 Task: Look for space in Ieper, Belgium from 6th June, 2023 to 8th June, 2023 for 2 adults in price range Rs.7000 to Rs.12000. Place can be private room with 1  bedroom having 2 beds and 1 bathroom. Property type can be flat. Amenities needed are: heating, . Booking option can be shelf check-in. Required host language is English.
Action: Mouse moved to (443, 106)
Screenshot: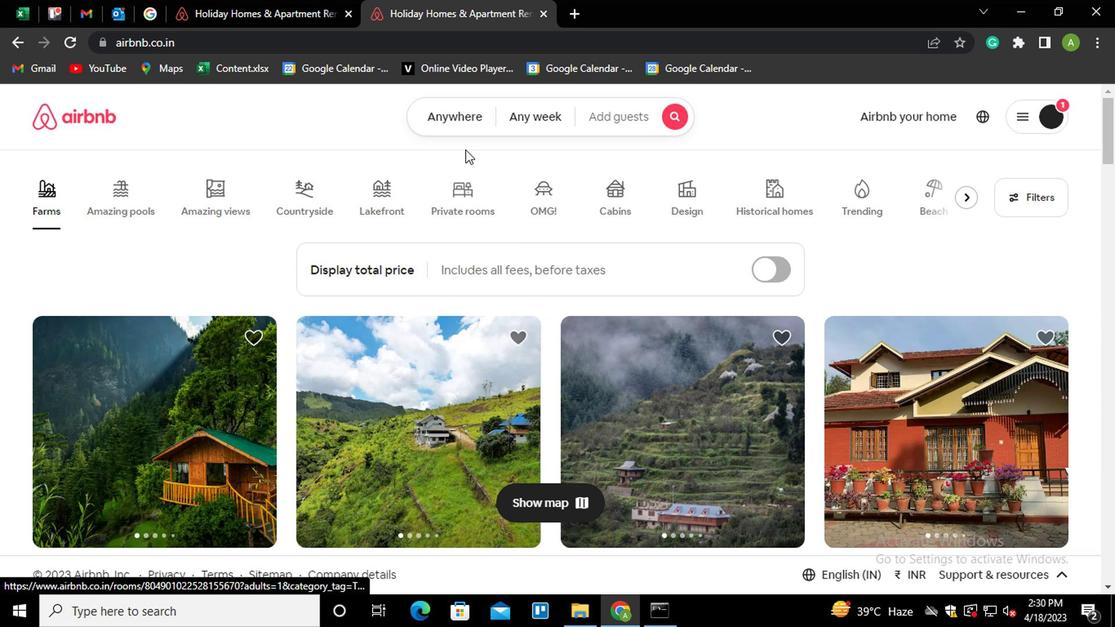 
Action: Mouse pressed left at (443, 106)
Screenshot: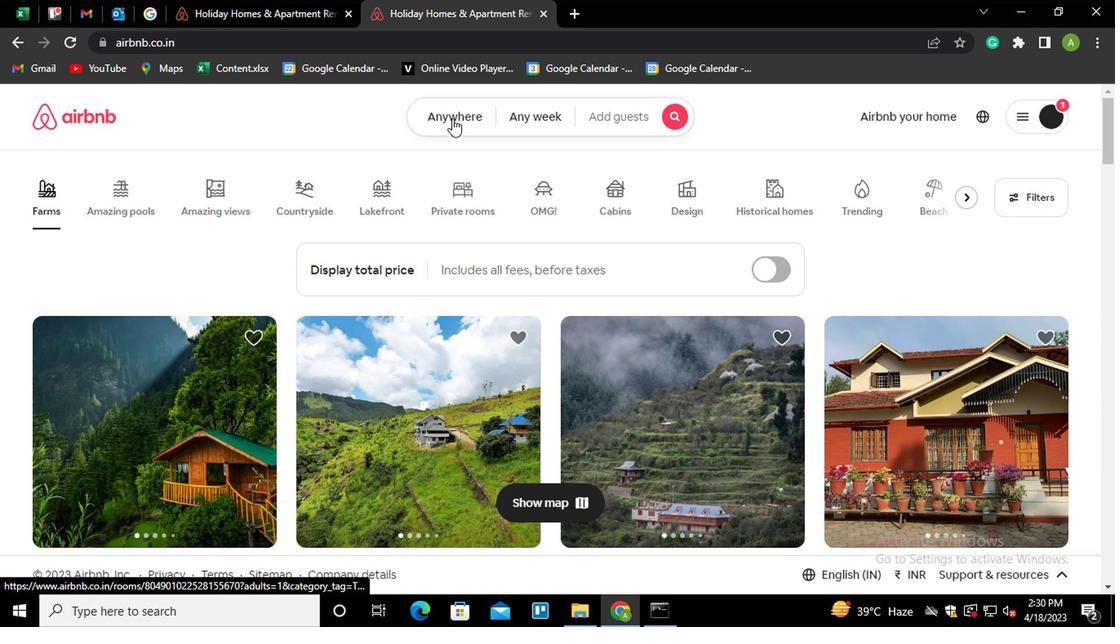 
Action: Mouse moved to (331, 190)
Screenshot: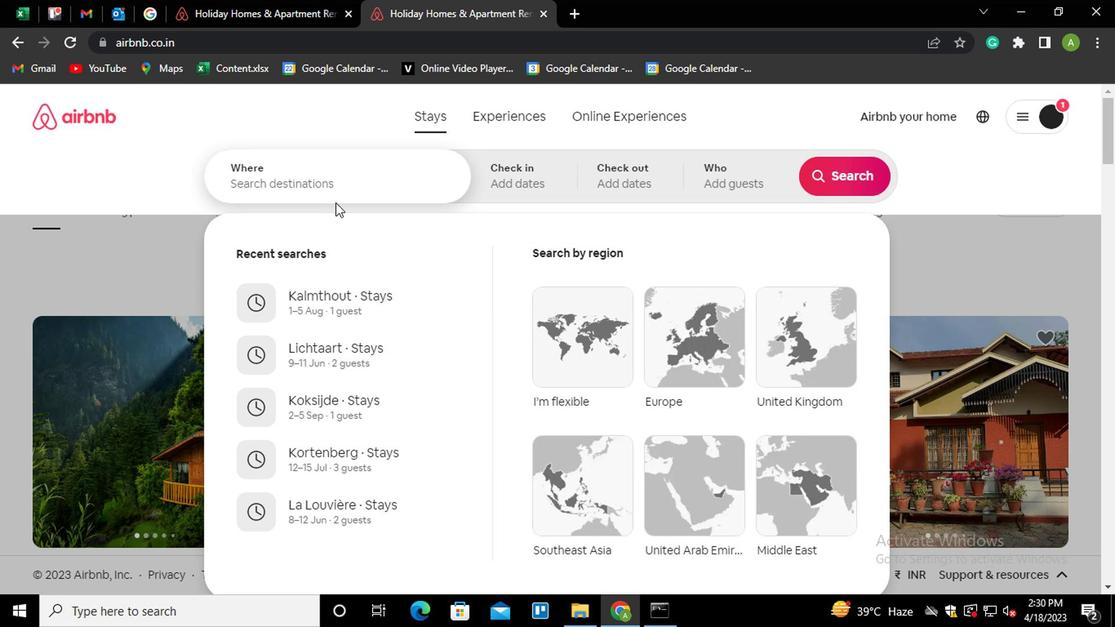 
Action: Mouse pressed left at (331, 190)
Screenshot: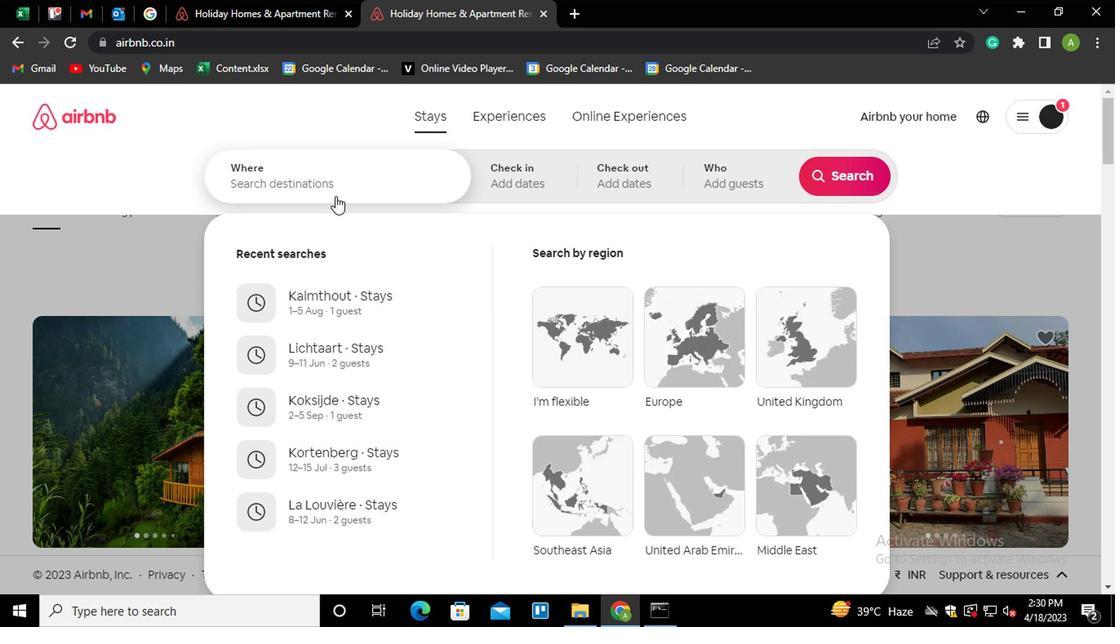 
Action: Key pressed <Key.shift_r>Leper,<Key.space><Key.shift_r><Key.shift_r><Key.shift_r><Key.shift_r>Be<Key.down><Key.enter>
Screenshot: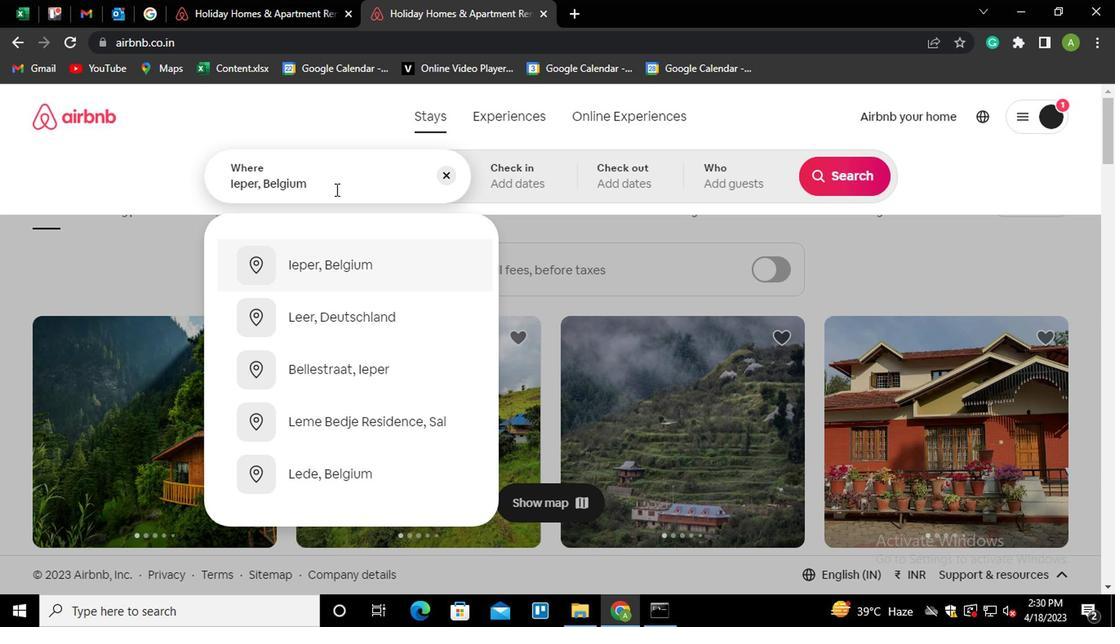 
Action: Mouse moved to (821, 313)
Screenshot: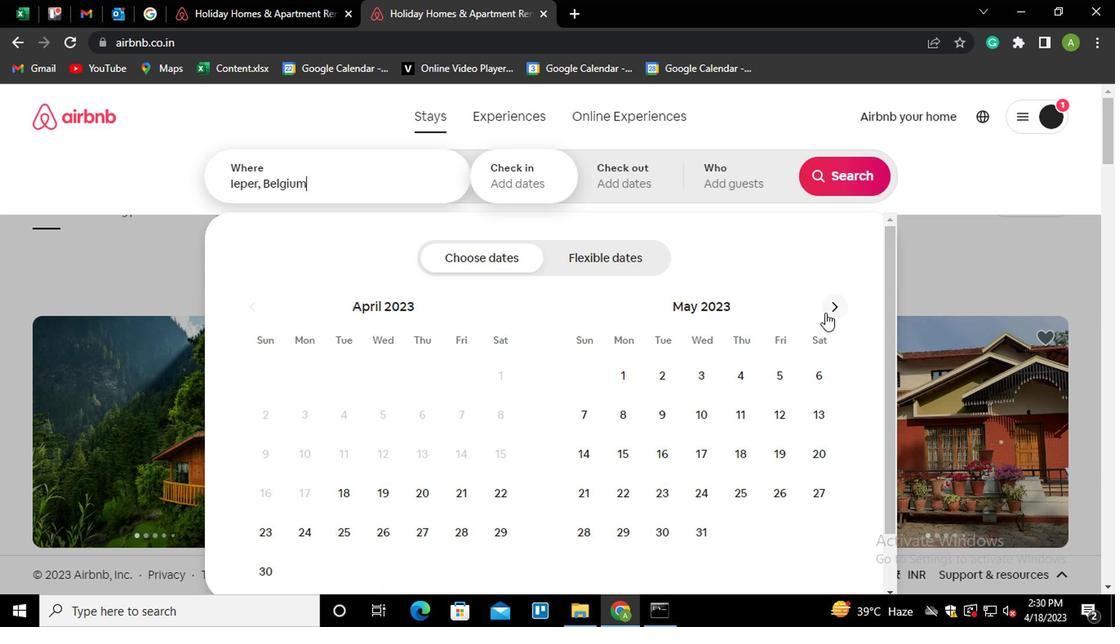 
Action: Mouse pressed left at (821, 313)
Screenshot: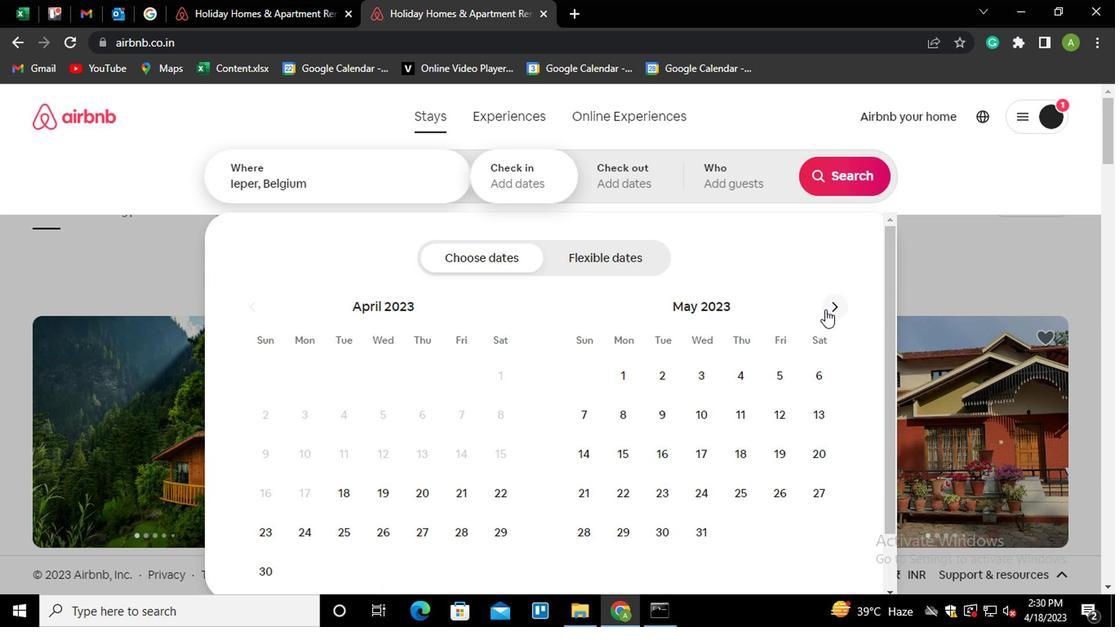 
Action: Mouse moved to (654, 421)
Screenshot: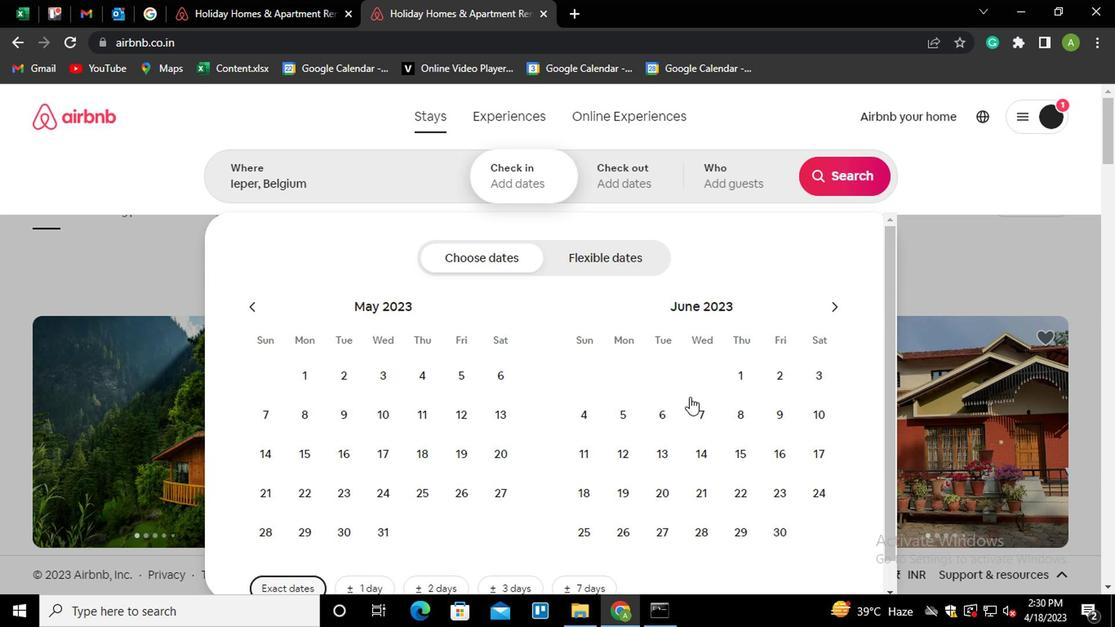 
Action: Mouse pressed left at (654, 421)
Screenshot: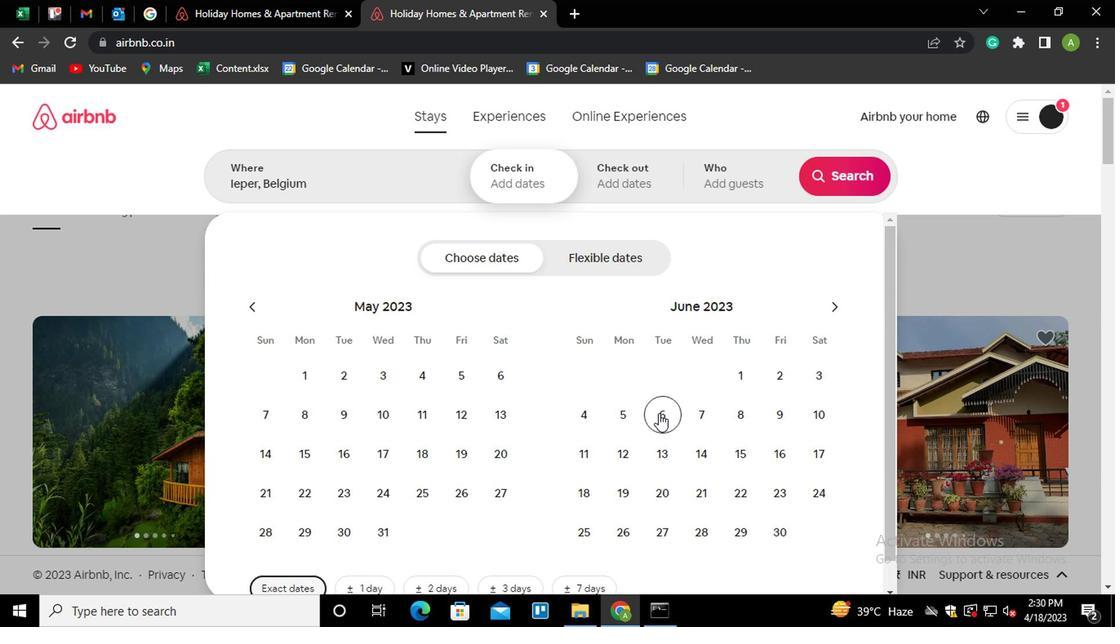 
Action: Mouse moved to (742, 425)
Screenshot: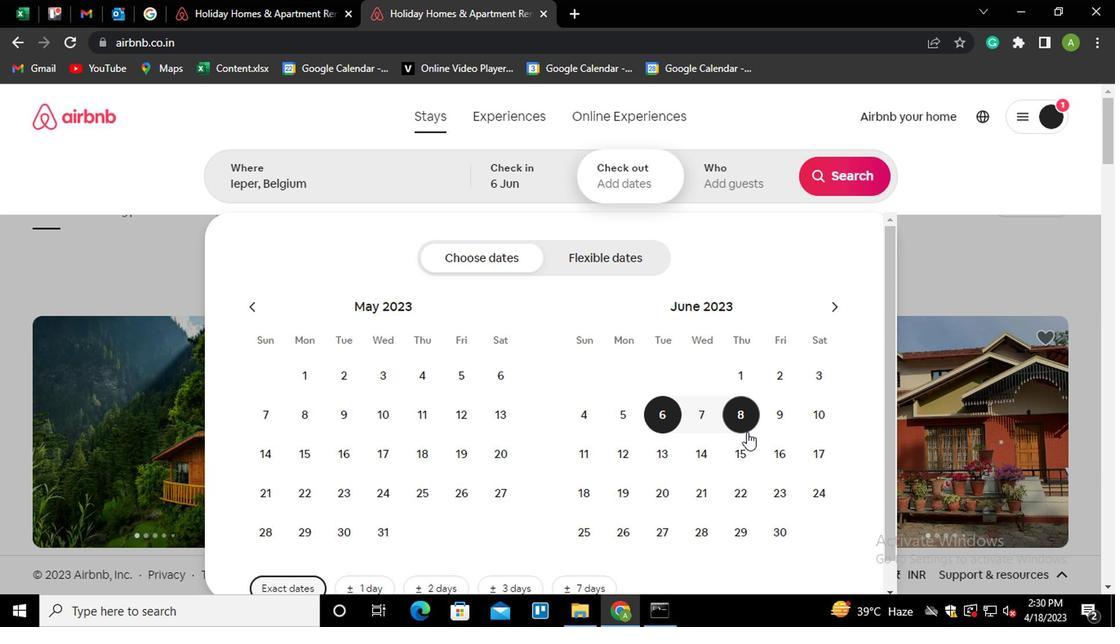 
Action: Mouse pressed left at (742, 425)
Screenshot: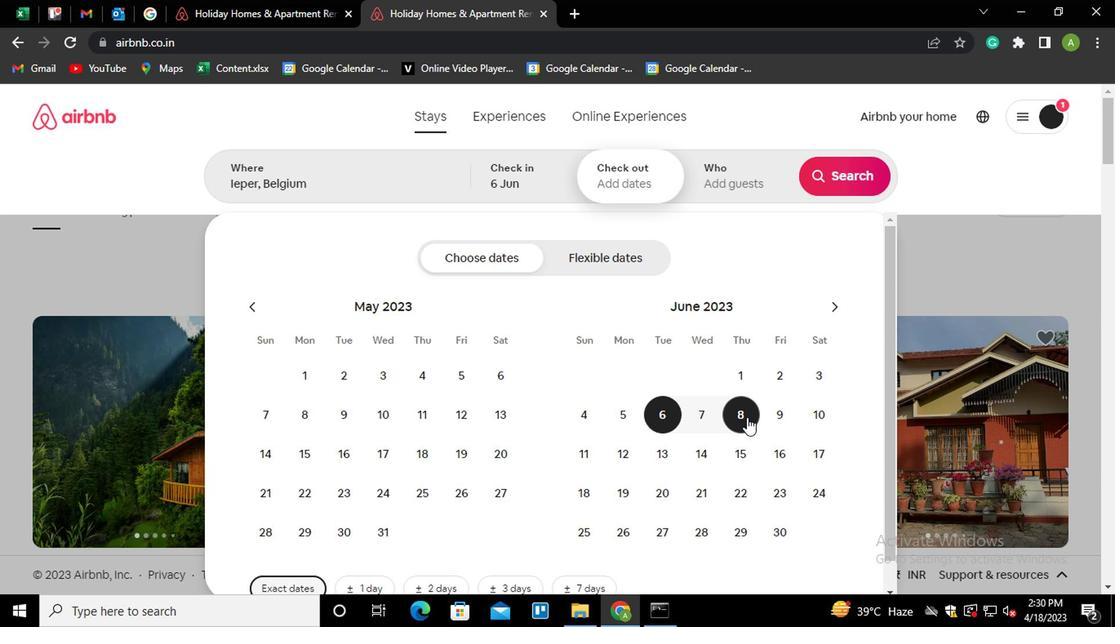 
Action: Mouse moved to (758, 167)
Screenshot: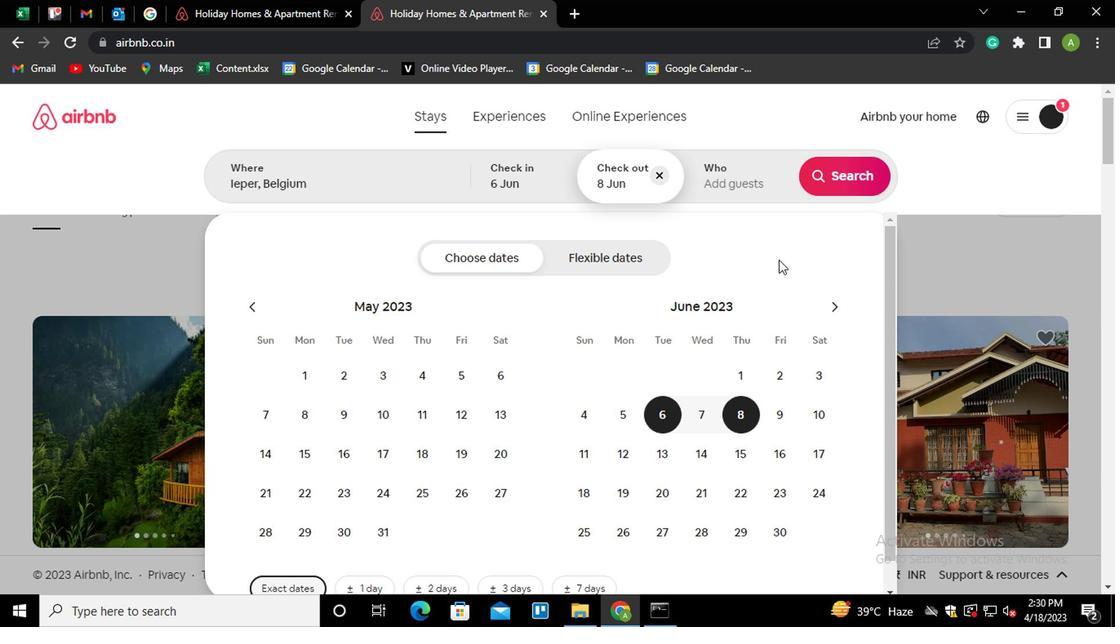 
Action: Mouse pressed left at (758, 167)
Screenshot: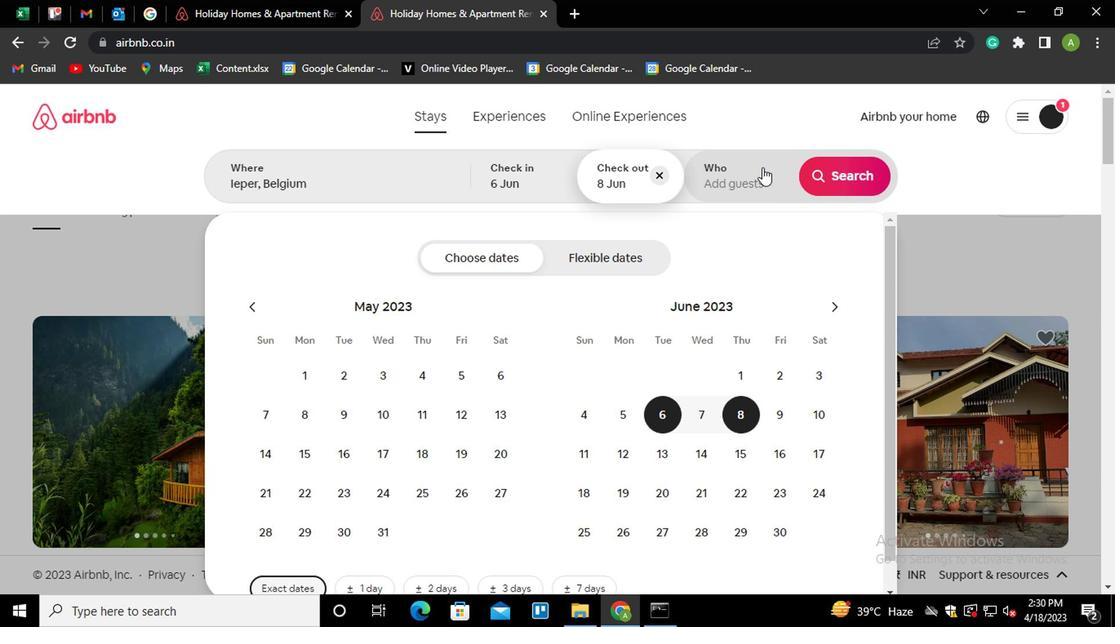 
Action: Mouse moved to (845, 267)
Screenshot: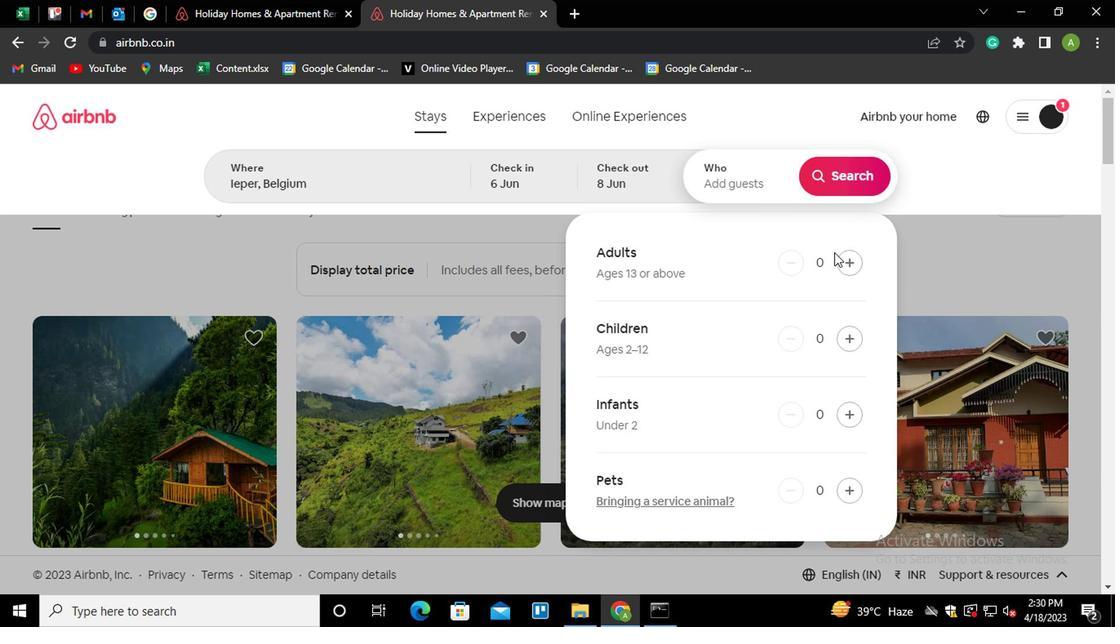 
Action: Mouse pressed left at (845, 267)
Screenshot: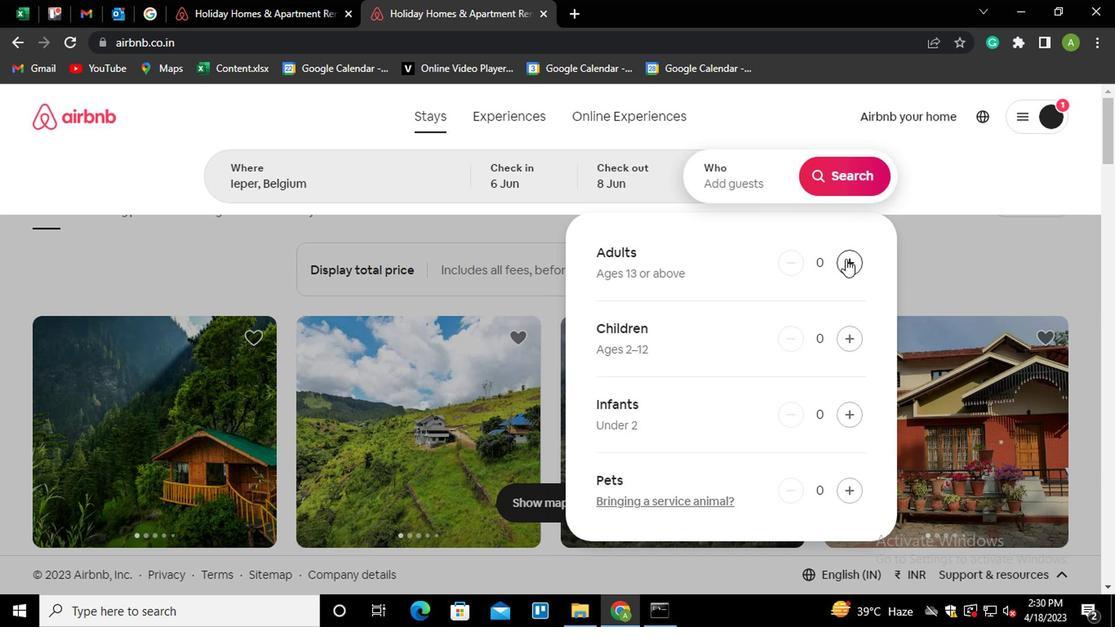 
Action: Mouse pressed left at (845, 267)
Screenshot: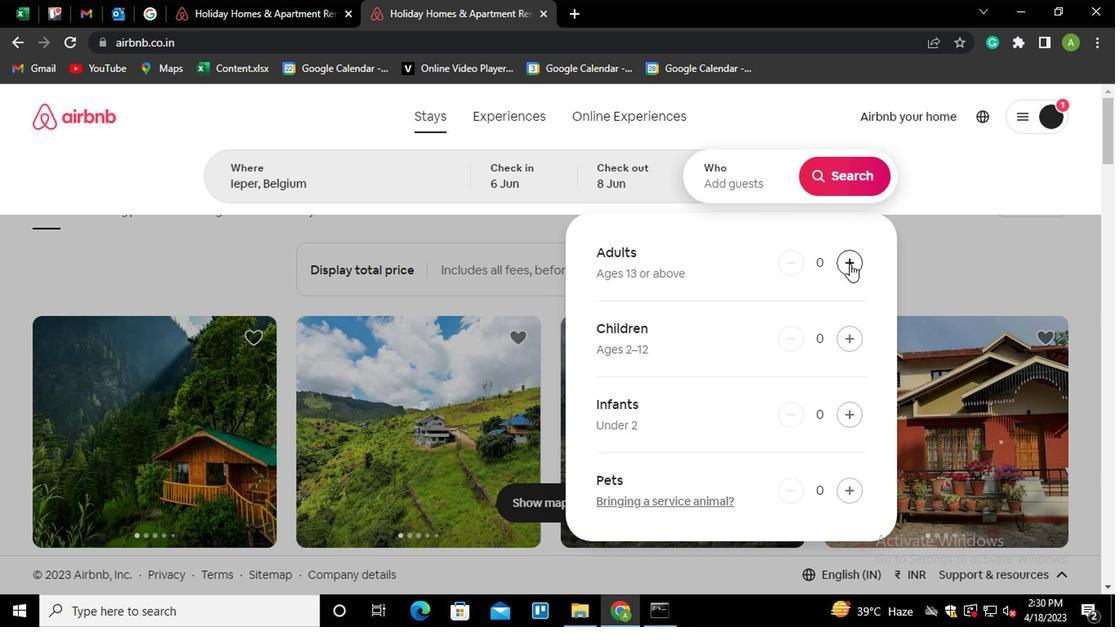 
Action: Mouse moved to (831, 182)
Screenshot: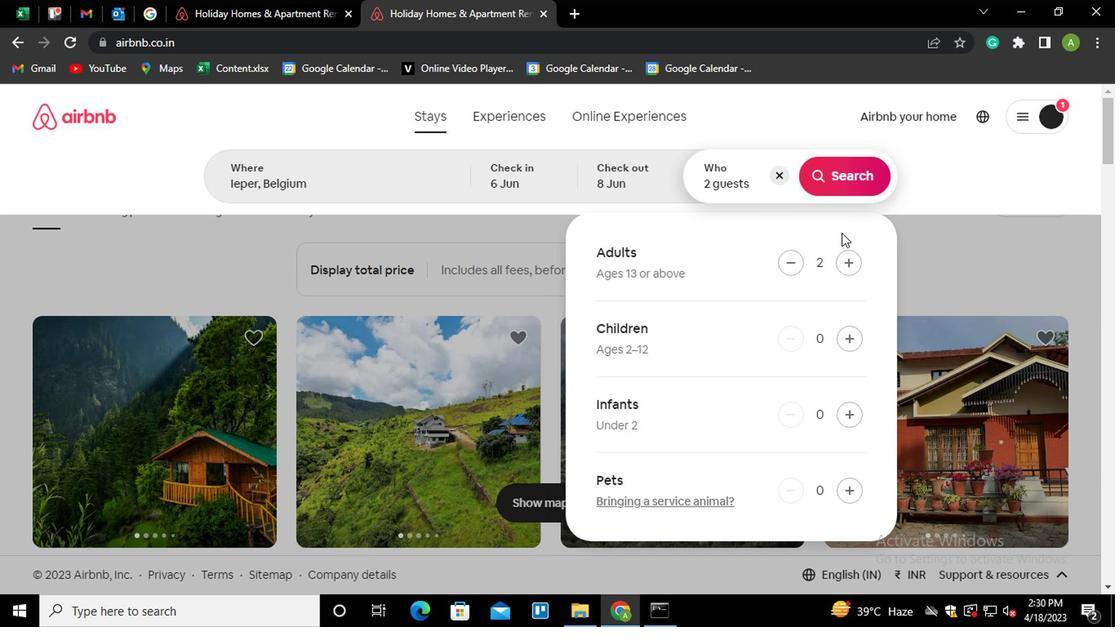 
Action: Mouse pressed left at (831, 182)
Screenshot: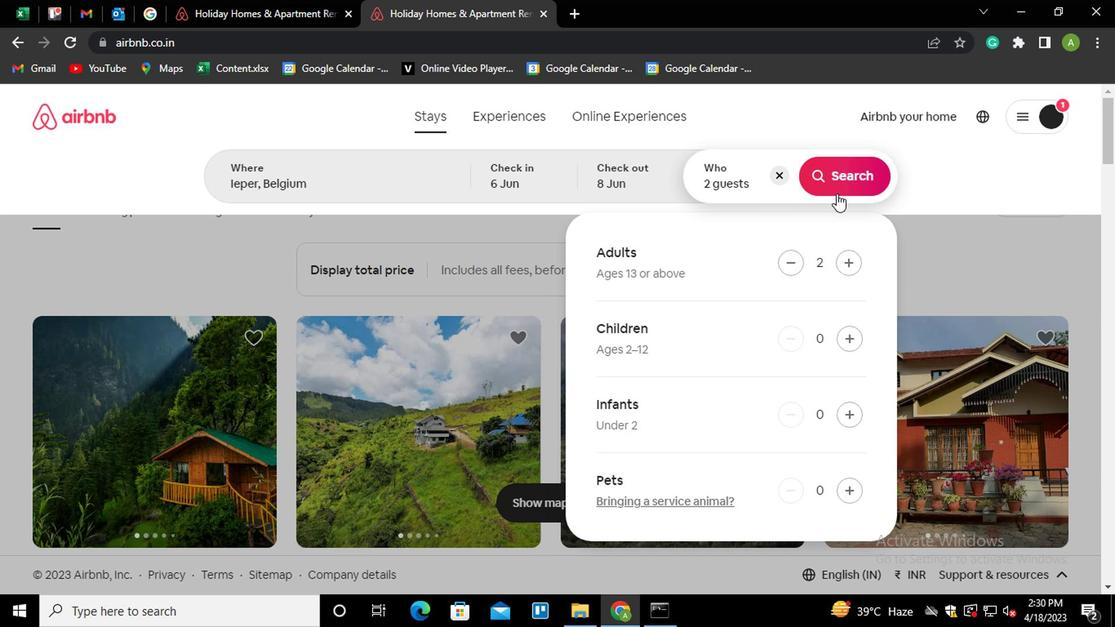 
Action: Mouse moved to (1036, 192)
Screenshot: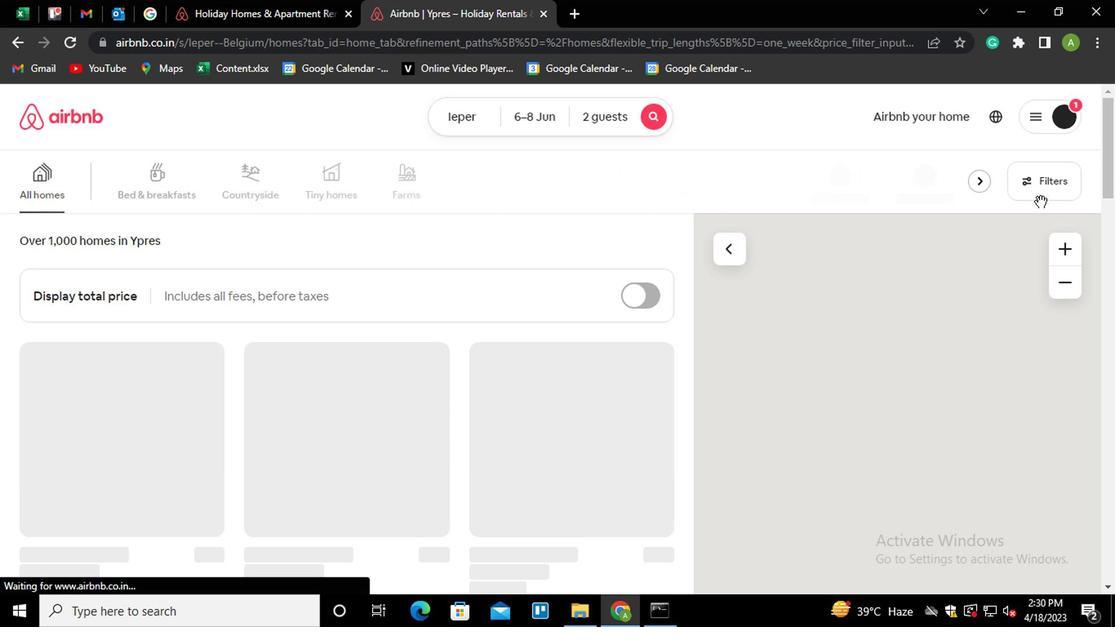 
Action: Mouse pressed left at (1036, 192)
Screenshot: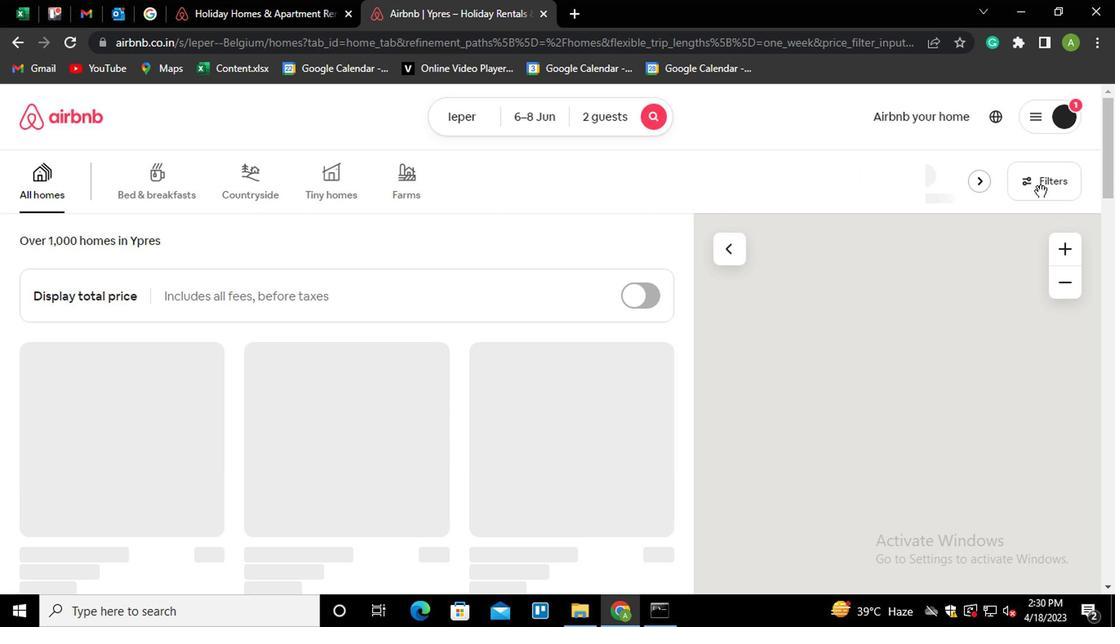 
Action: Mouse moved to (425, 394)
Screenshot: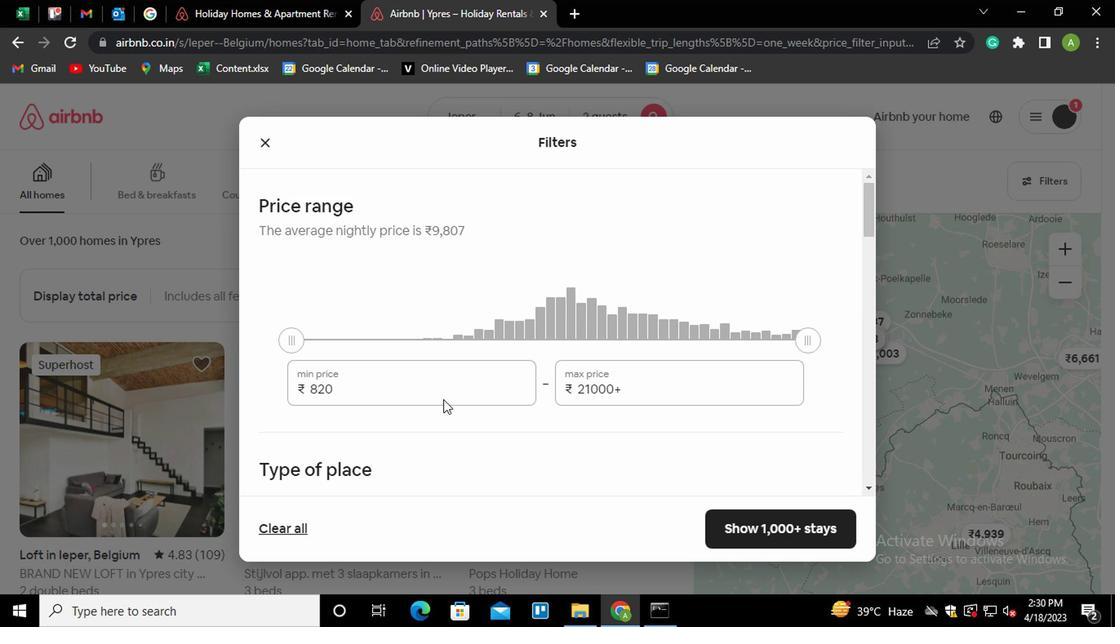 
Action: Mouse pressed left at (425, 394)
Screenshot: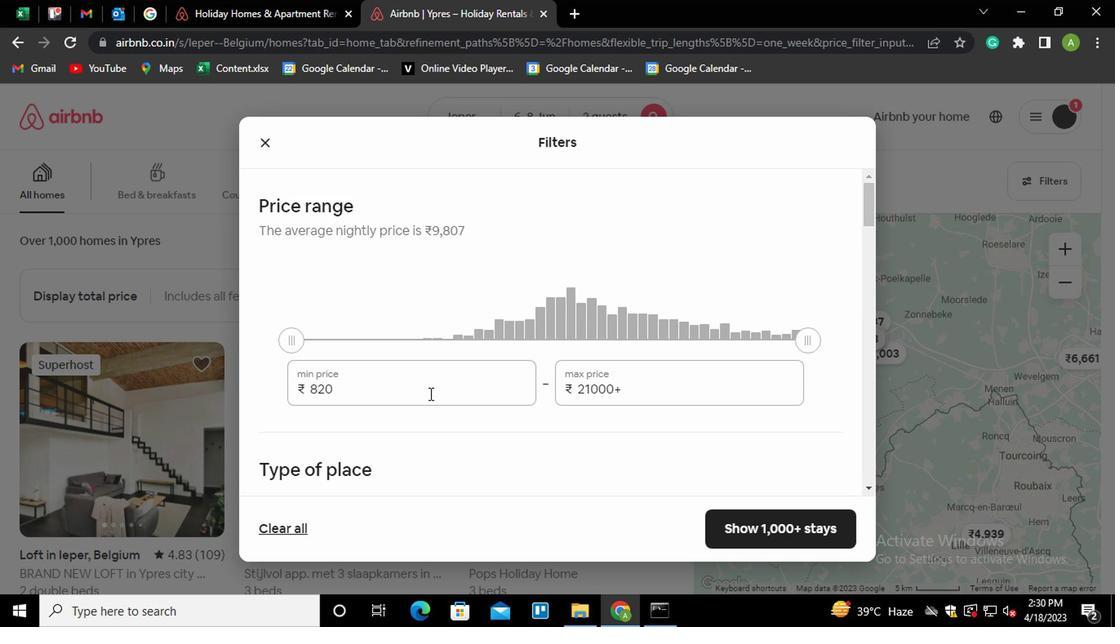 
Action: Key pressed <Key.shift_r><Key.home>7000
Screenshot: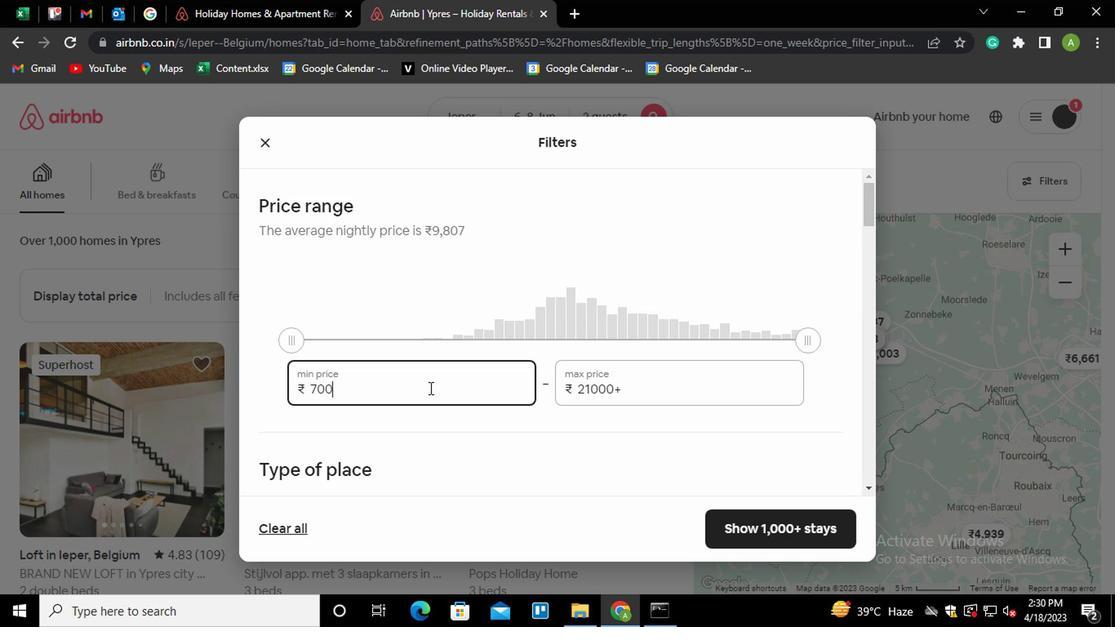 
Action: Mouse moved to (743, 367)
Screenshot: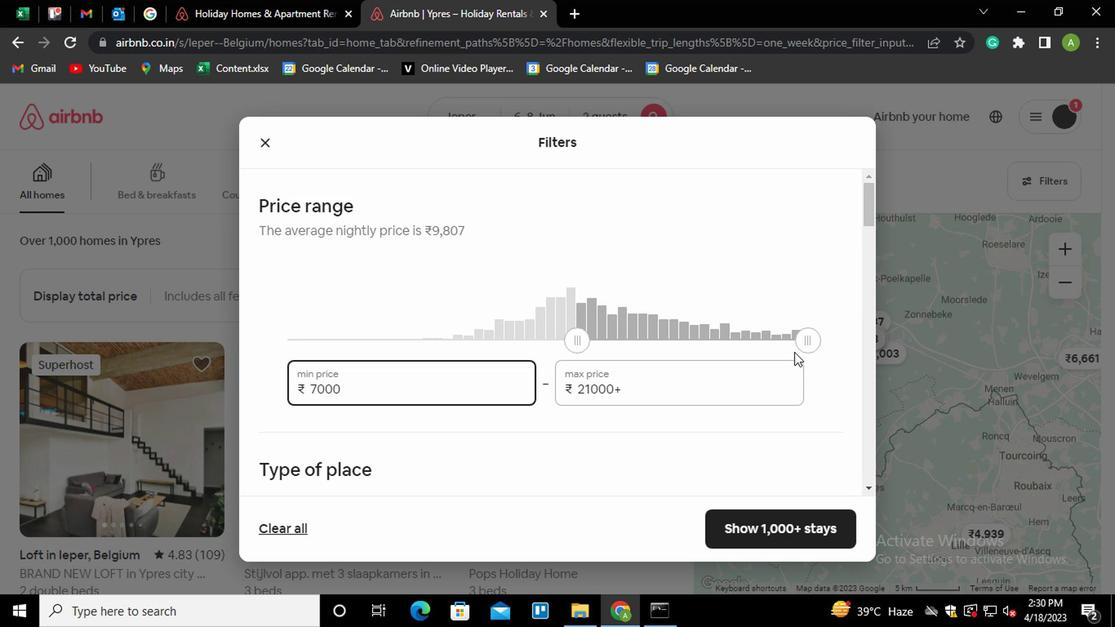 
Action: Mouse pressed left at (743, 367)
Screenshot: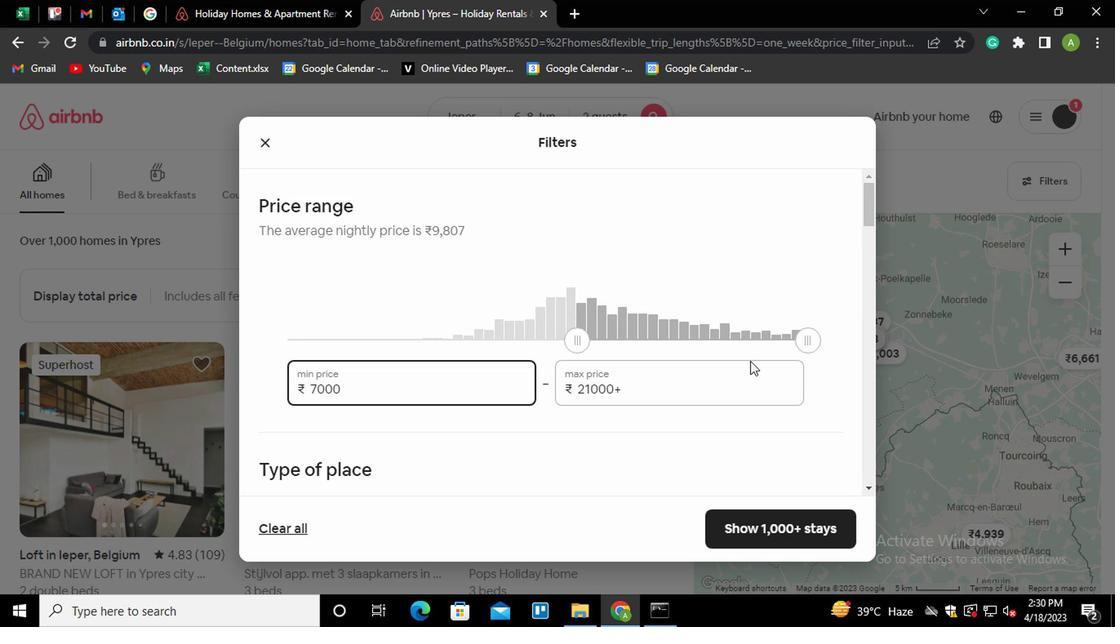 
Action: Mouse moved to (737, 381)
Screenshot: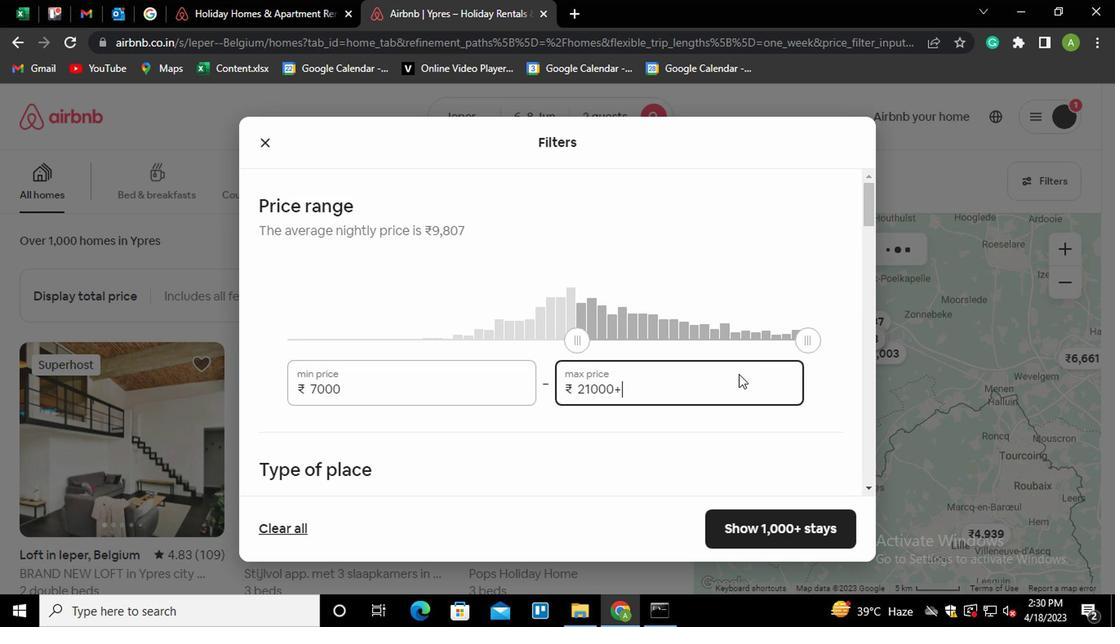 
Action: Key pressed <Key.shift_r><Key.home>12000
Screenshot: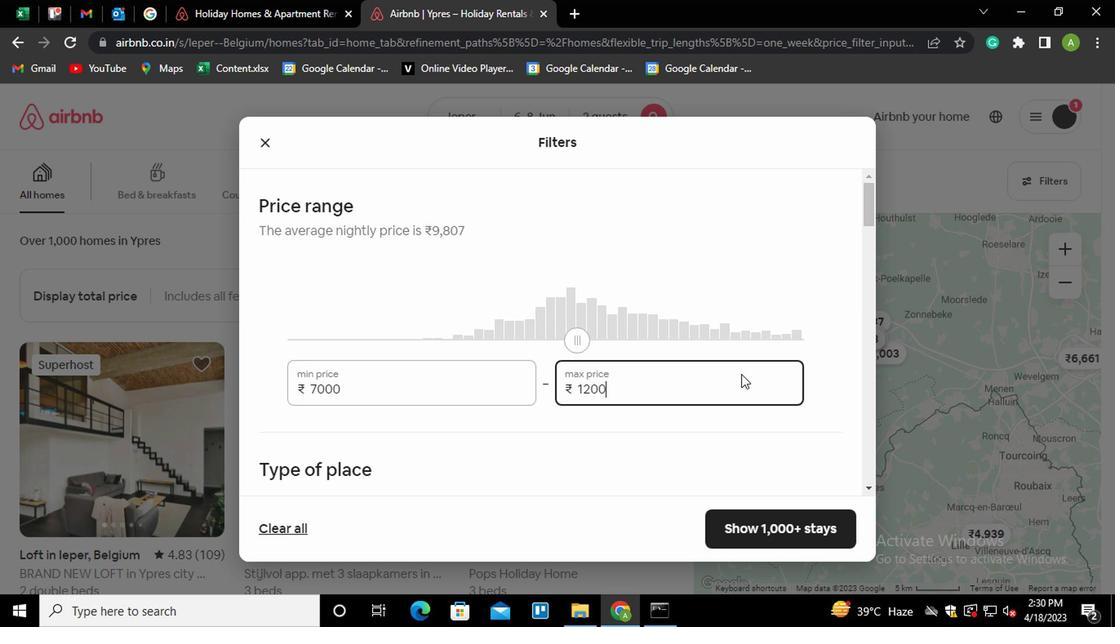 
Action: Mouse moved to (652, 407)
Screenshot: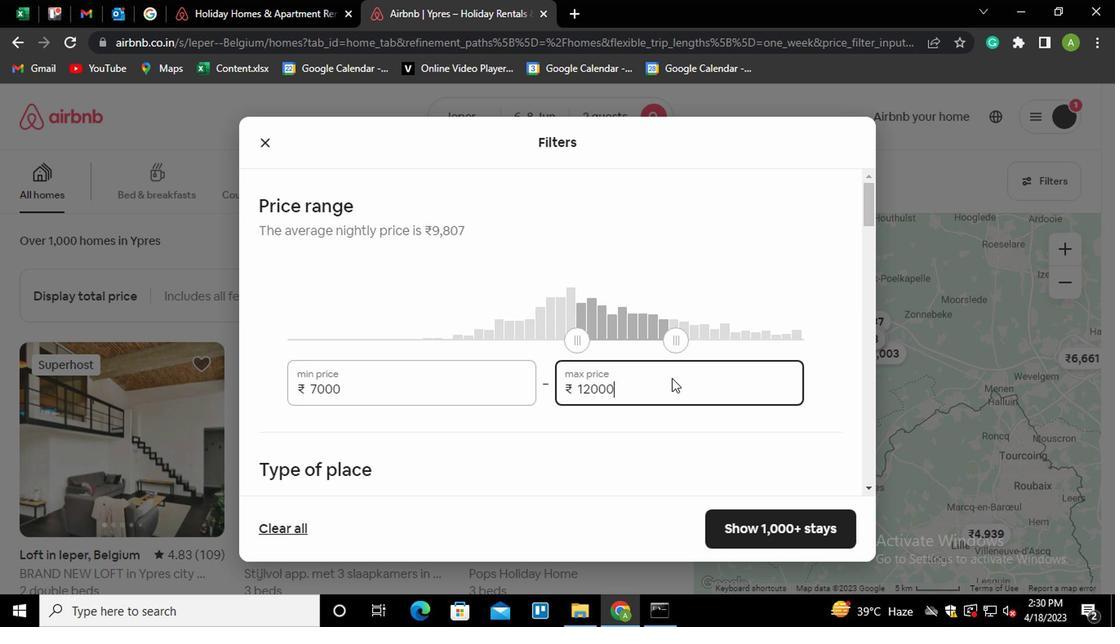 
Action: Mouse scrolled (652, 407) with delta (0, 0)
Screenshot: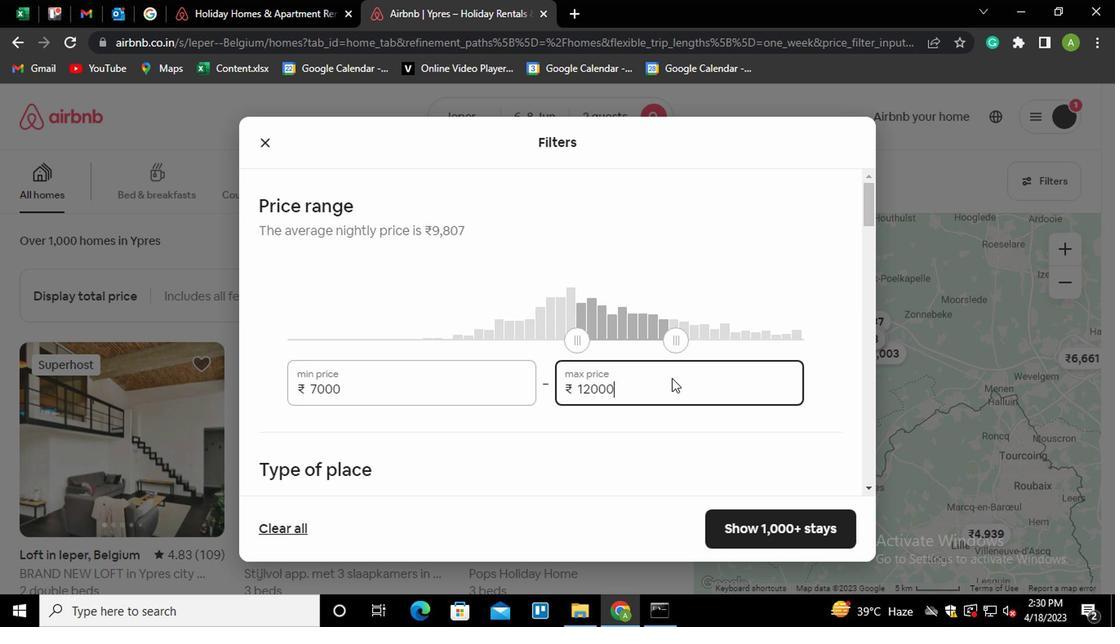 
Action: Mouse scrolled (652, 407) with delta (0, 0)
Screenshot: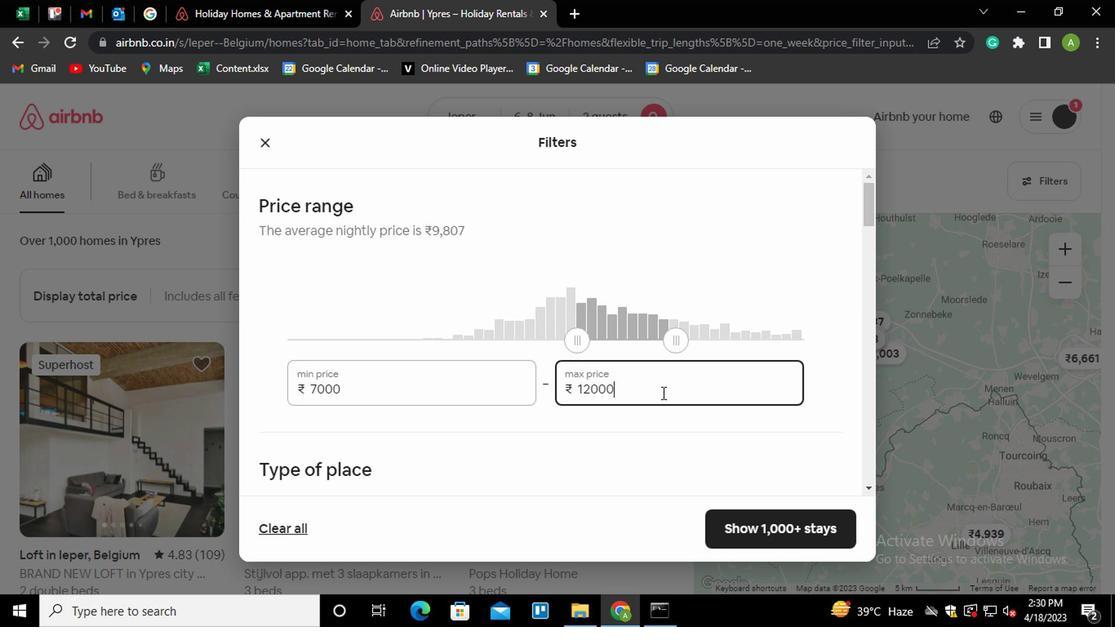 
Action: Mouse moved to (553, 362)
Screenshot: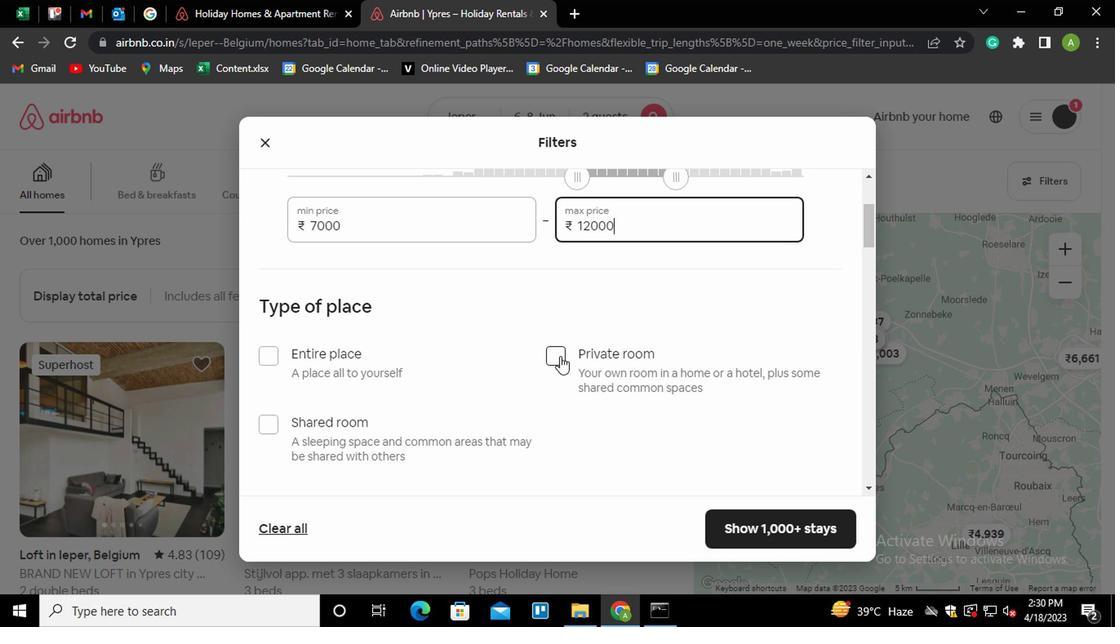 
Action: Mouse pressed left at (553, 362)
Screenshot: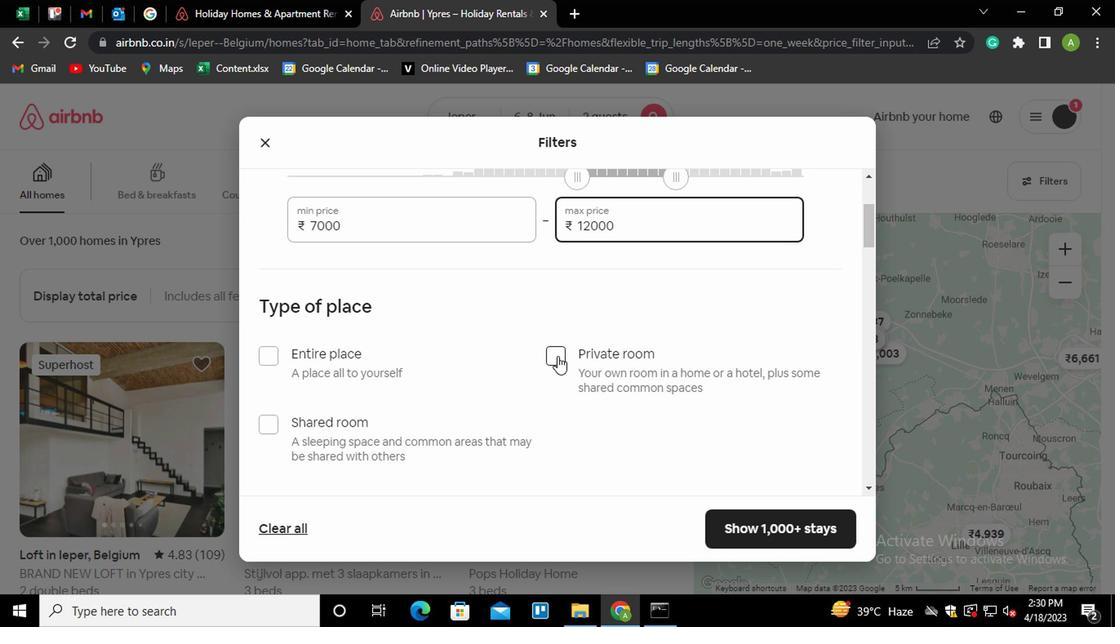 
Action: Mouse moved to (560, 390)
Screenshot: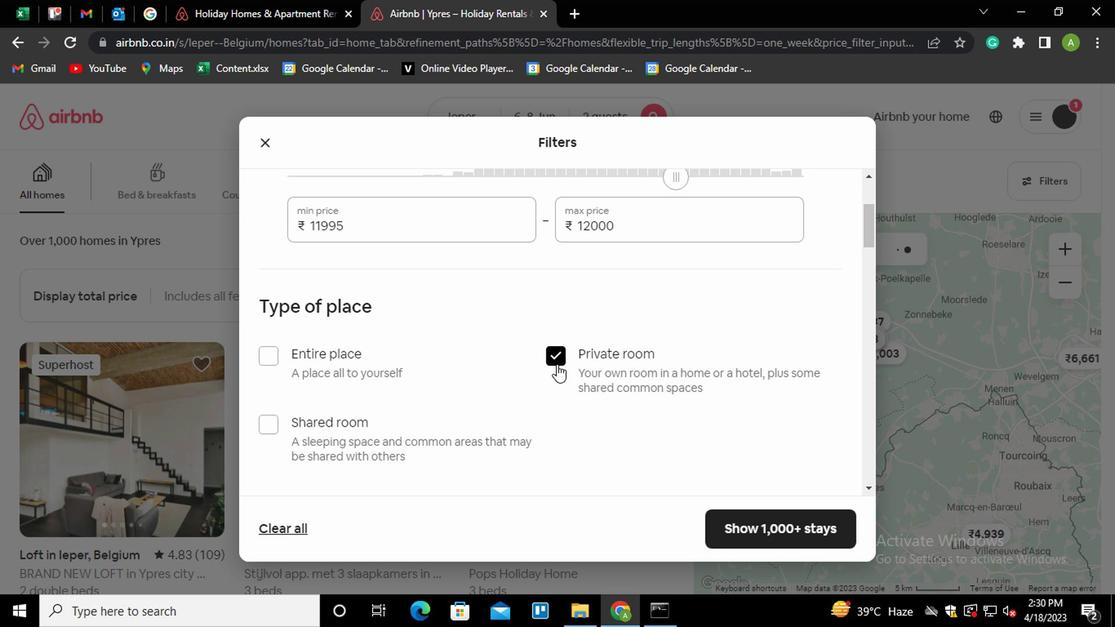 
Action: Mouse scrolled (560, 390) with delta (0, 0)
Screenshot: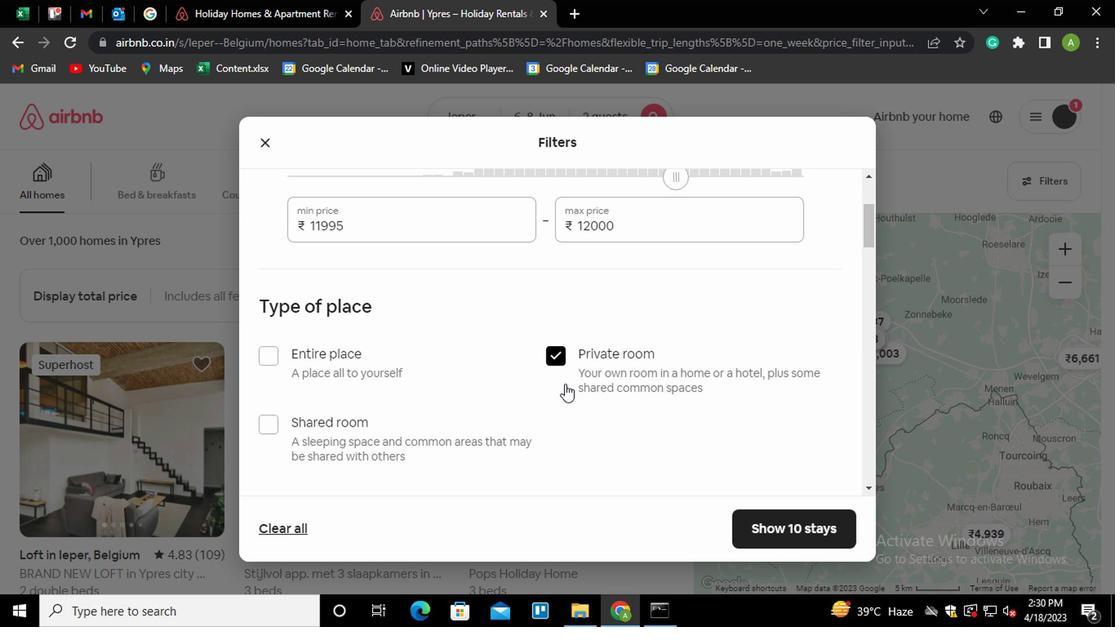 
Action: Mouse scrolled (560, 390) with delta (0, 0)
Screenshot: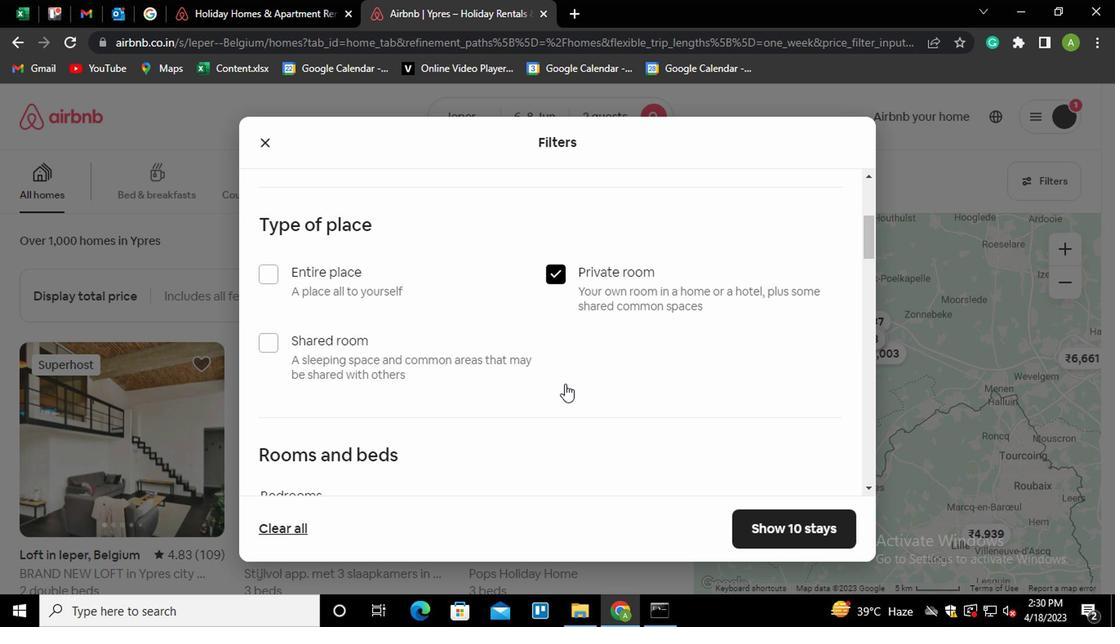
Action: Mouse scrolled (560, 390) with delta (0, 0)
Screenshot: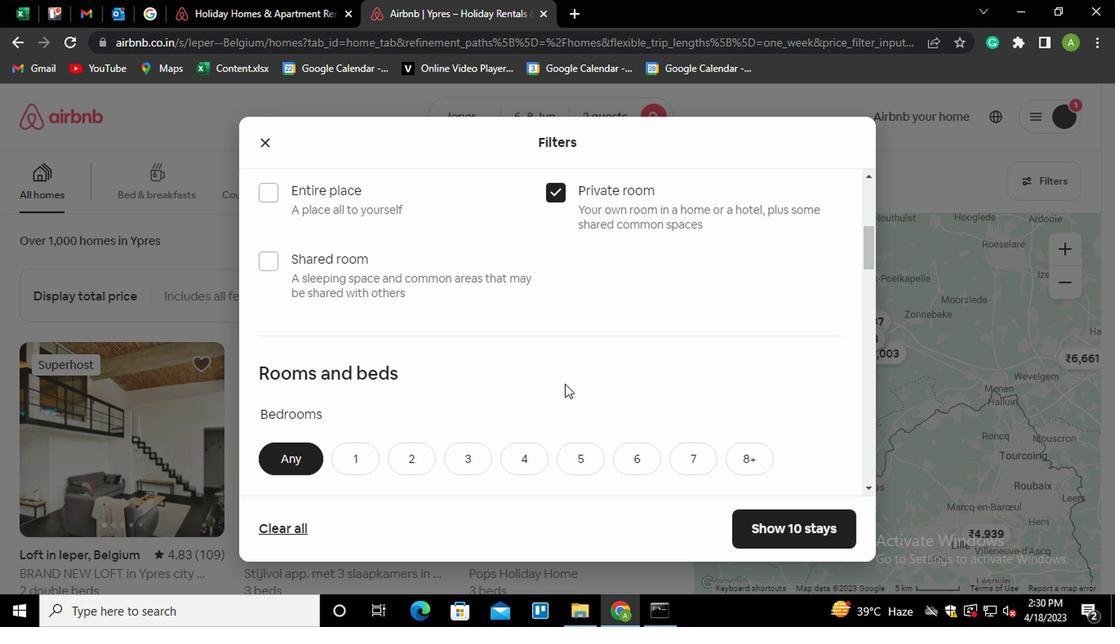 
Action: Mouse moved to (370, 379)
Screenshot: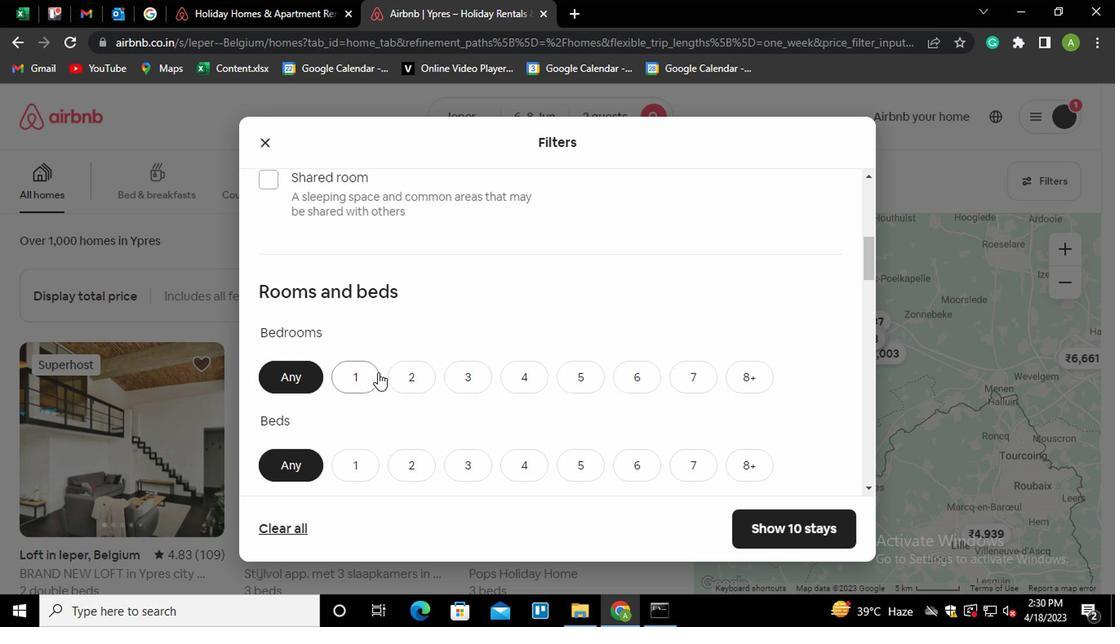 
Action: Mouse pressed left at (370, 379)
Screenshot: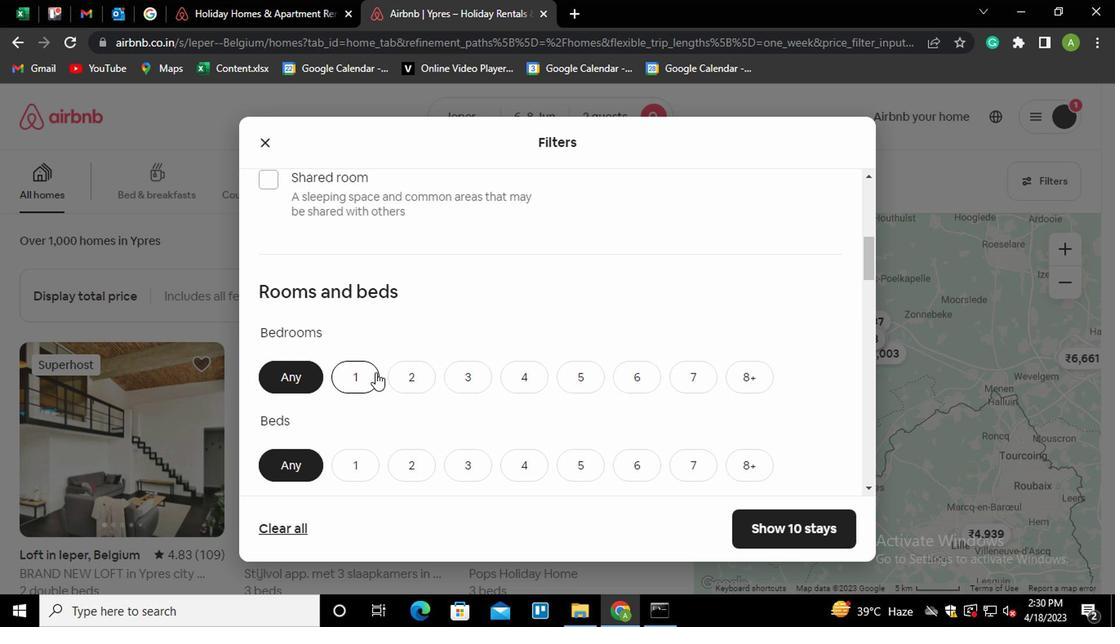 
Action: Mouse moved to (418, 357)
Screenshot: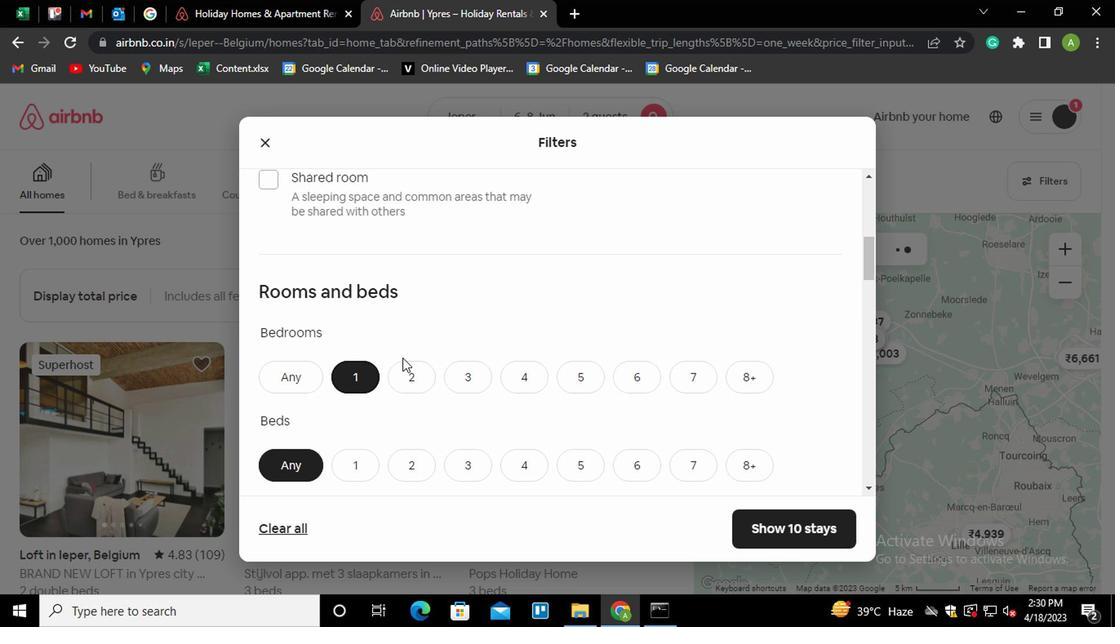
Action: Mouse scrolled (418, 356) with delta (0, 0)
Screenshot: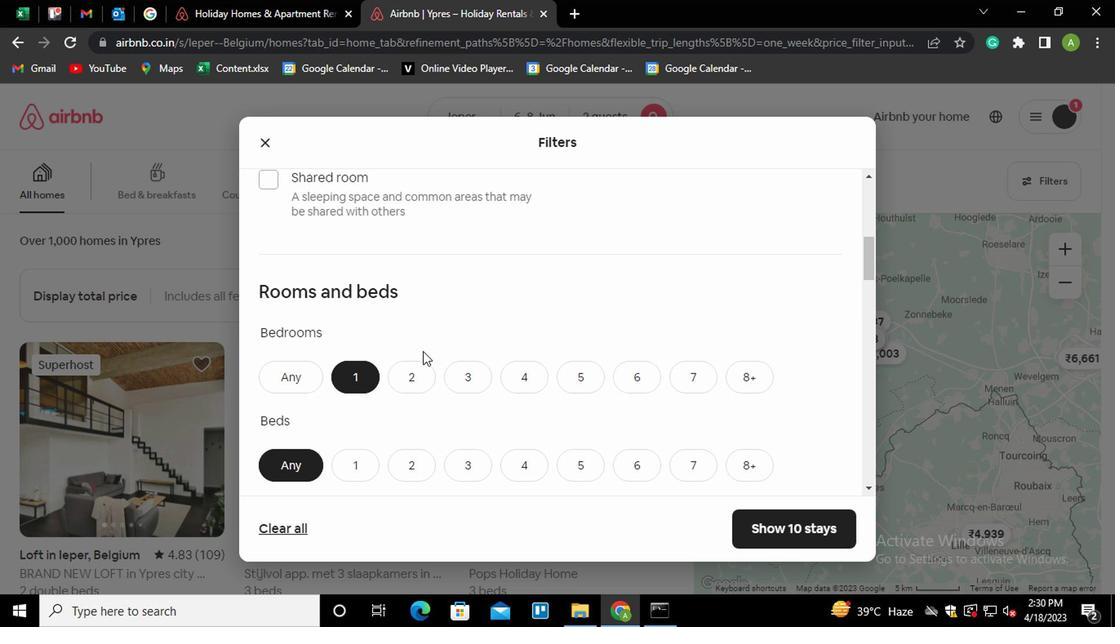 
Action: Mouse moved to (419, 358)
Screenshot: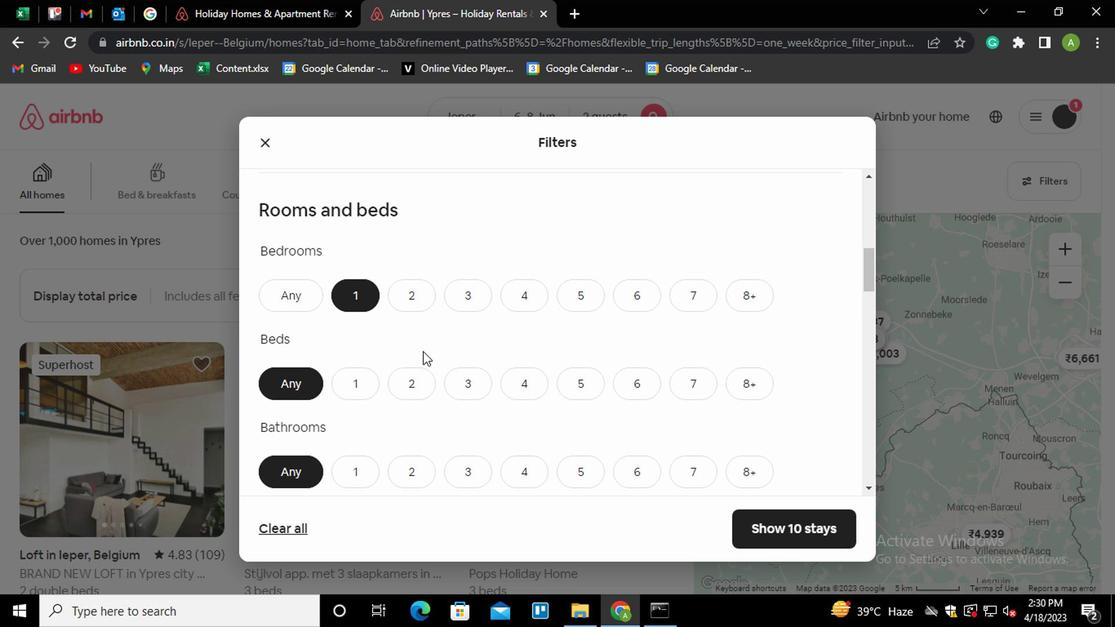 
Action: Mouse scrolled (419, 357) with delta (0, -1)
Screenshot: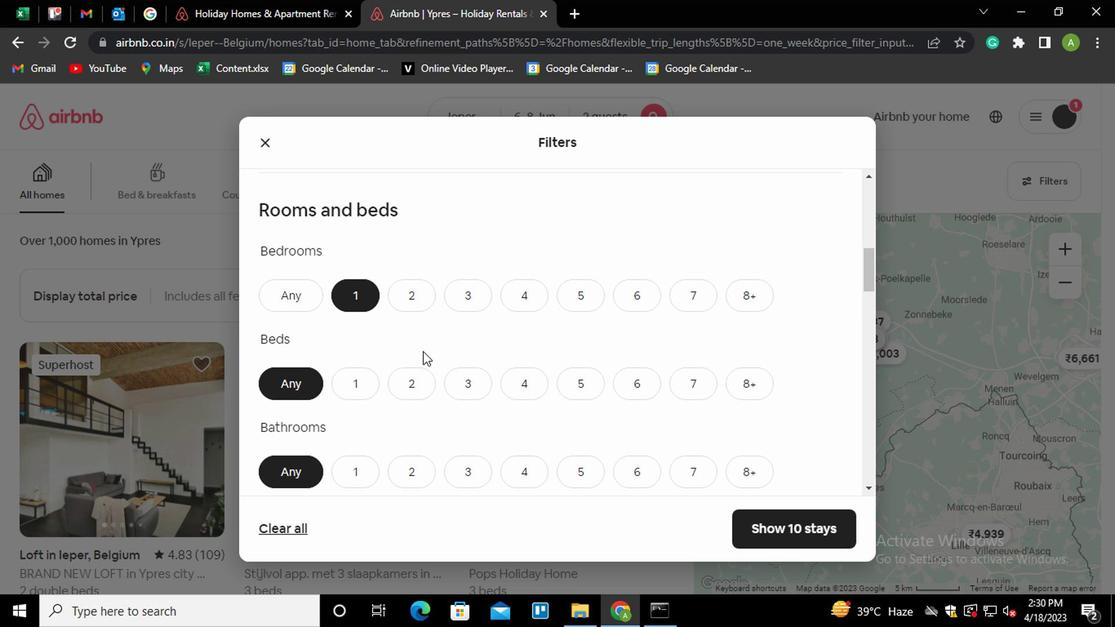 
Action: Mouse moved to (419, 358)
Screenshot: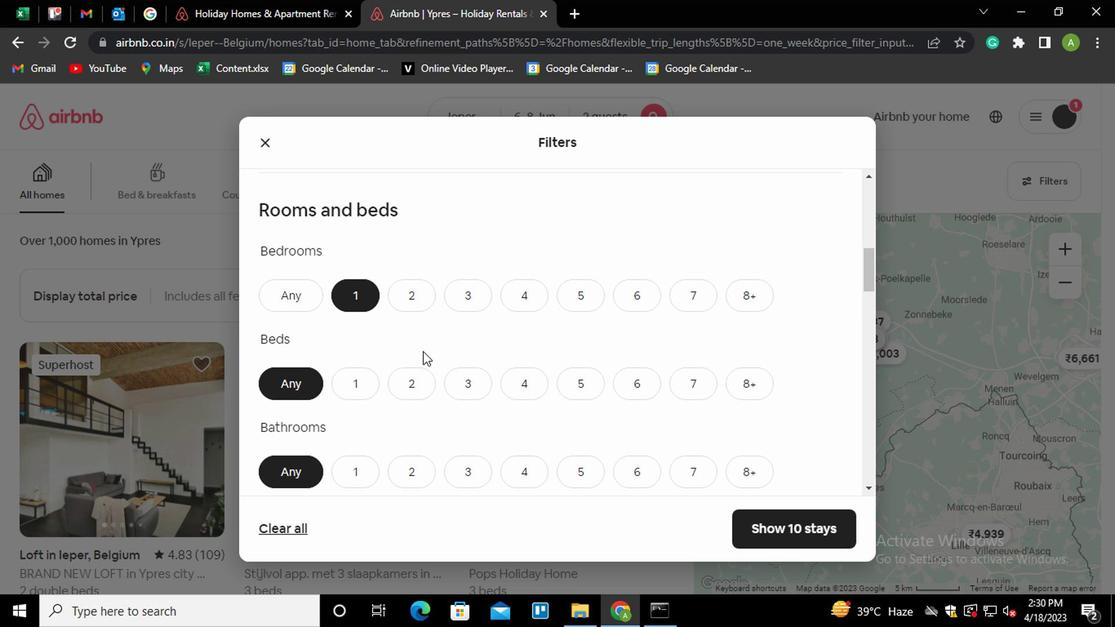 
Action: Mouse scrolled (419, 357) with delta (0, -1)
Screenshot: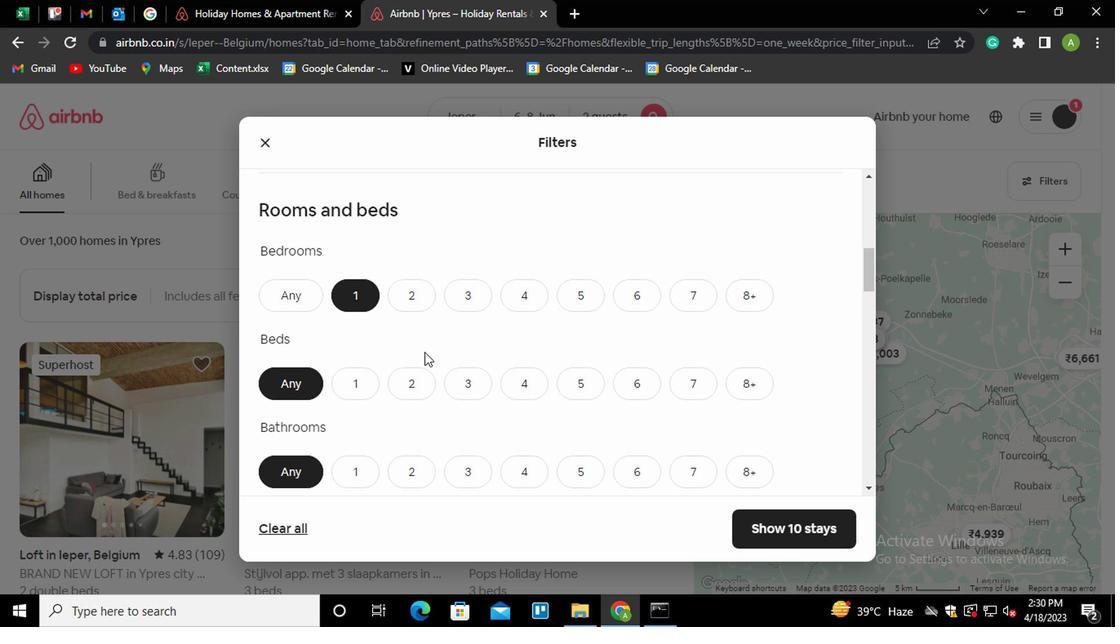 
Action: Mouse moved to (413, 231)
Screenshot: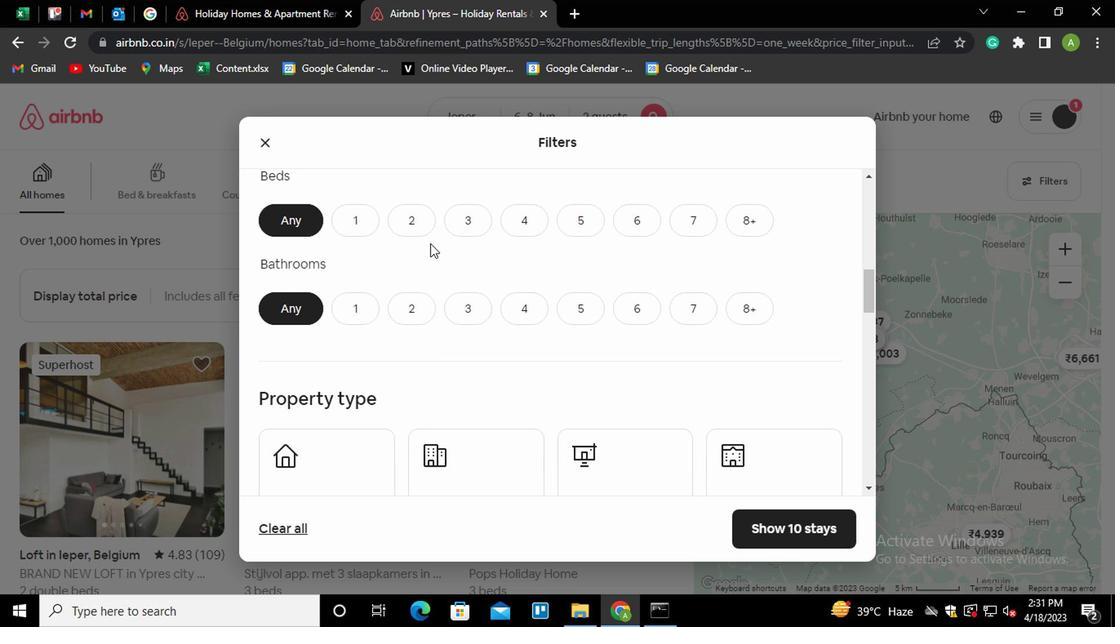 
Action: Mouse pressed left at (413, 231)
Screenshot: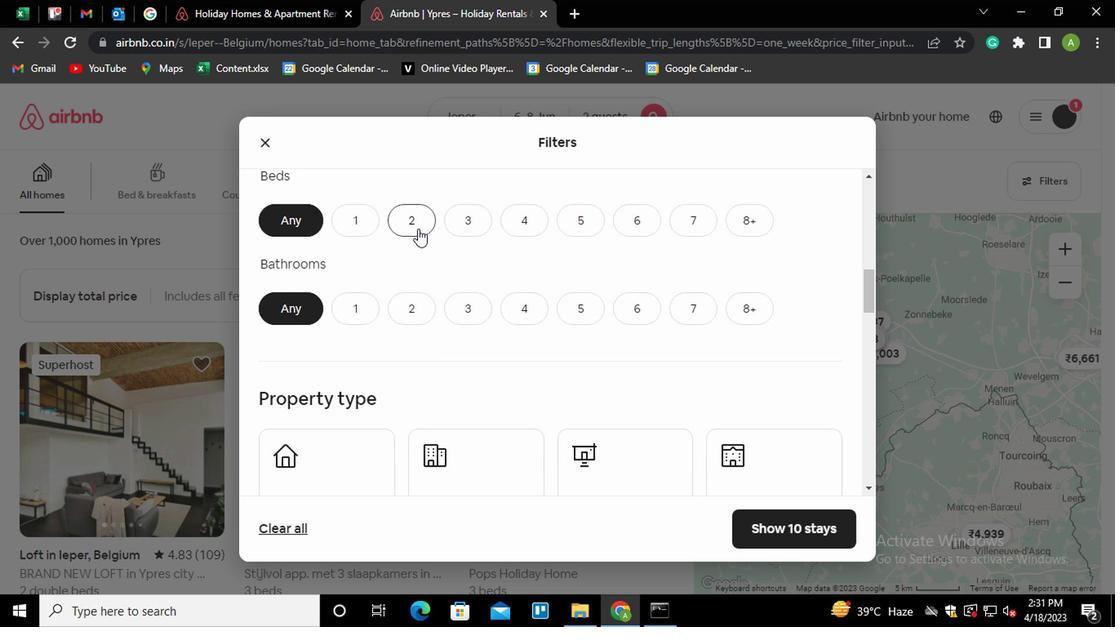 
Action: Mouse moved to (335, 310)
Screenshot: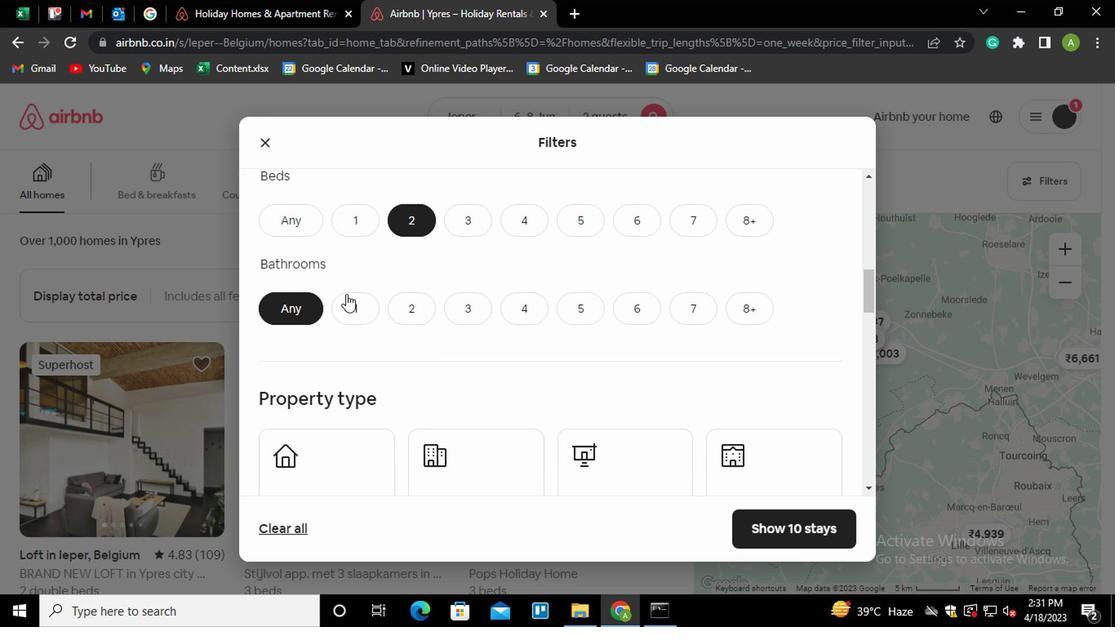
Action: Mouse pressed left at (335, 310)
Screenshot: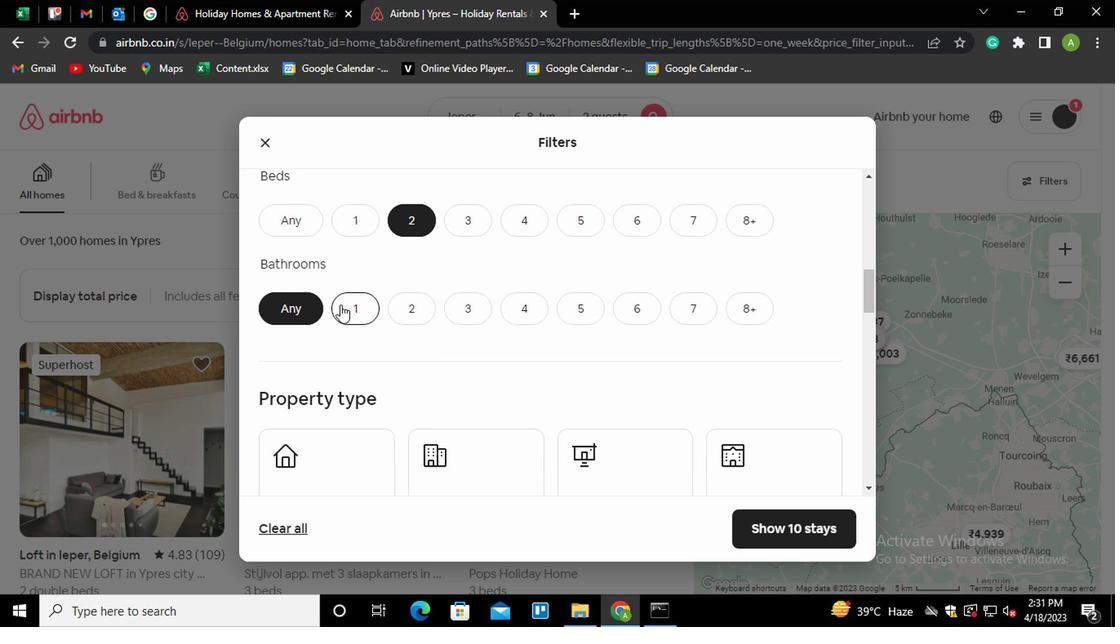 
Action: Mouse moved to (496, 295)
Screenshot: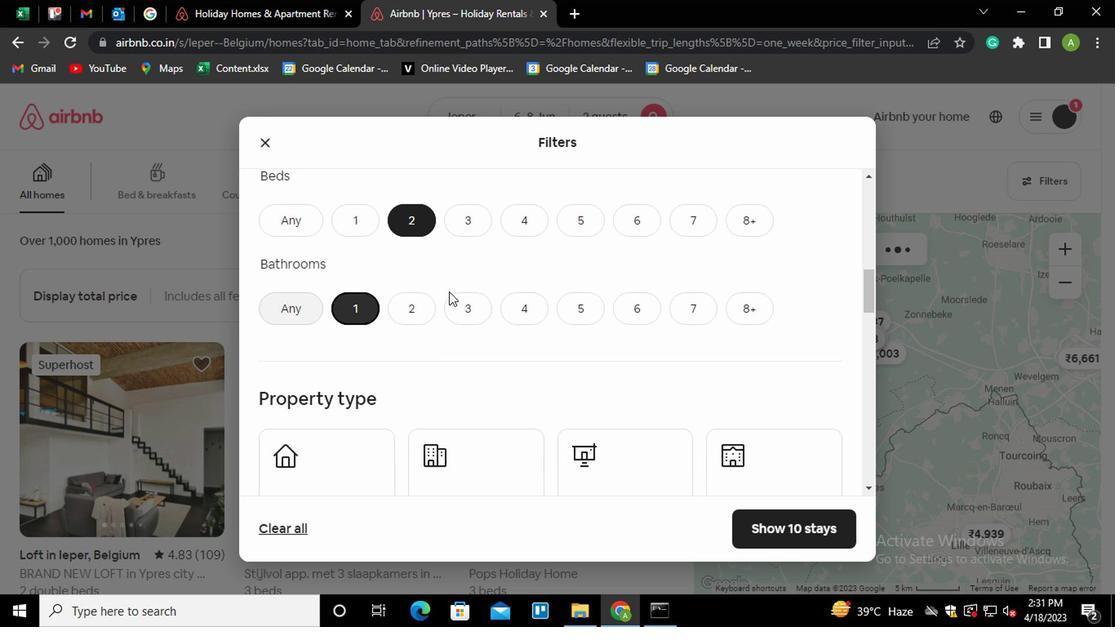 
Action: Mouse scrolled (496, 295) with delta (0, 0)
Screenshot: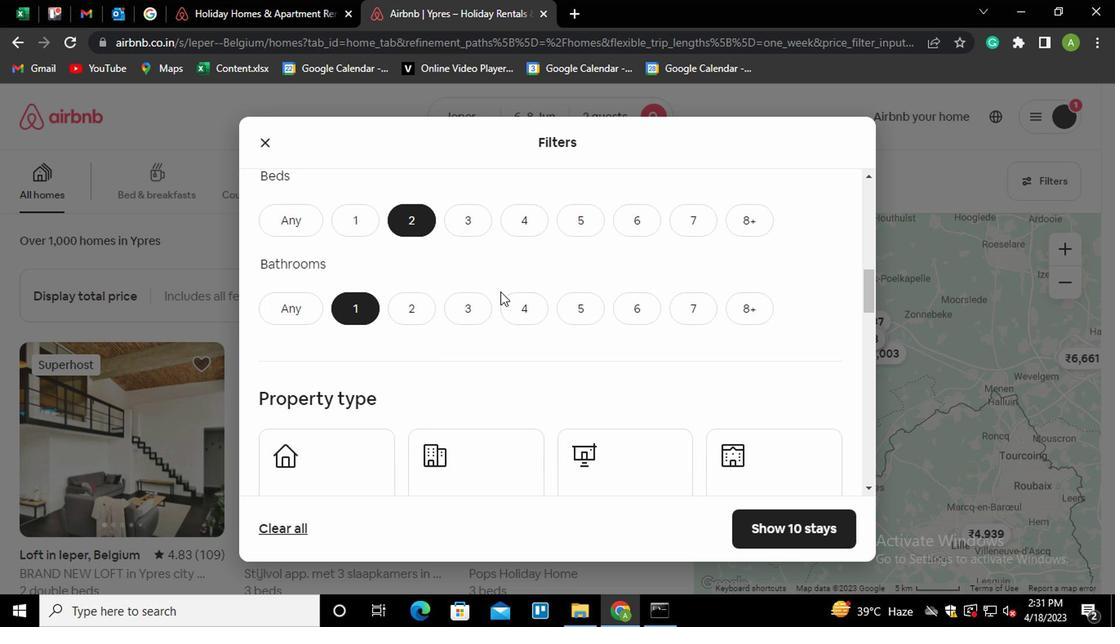 
Action: Mouse moved to (468, 409)
Screenshot: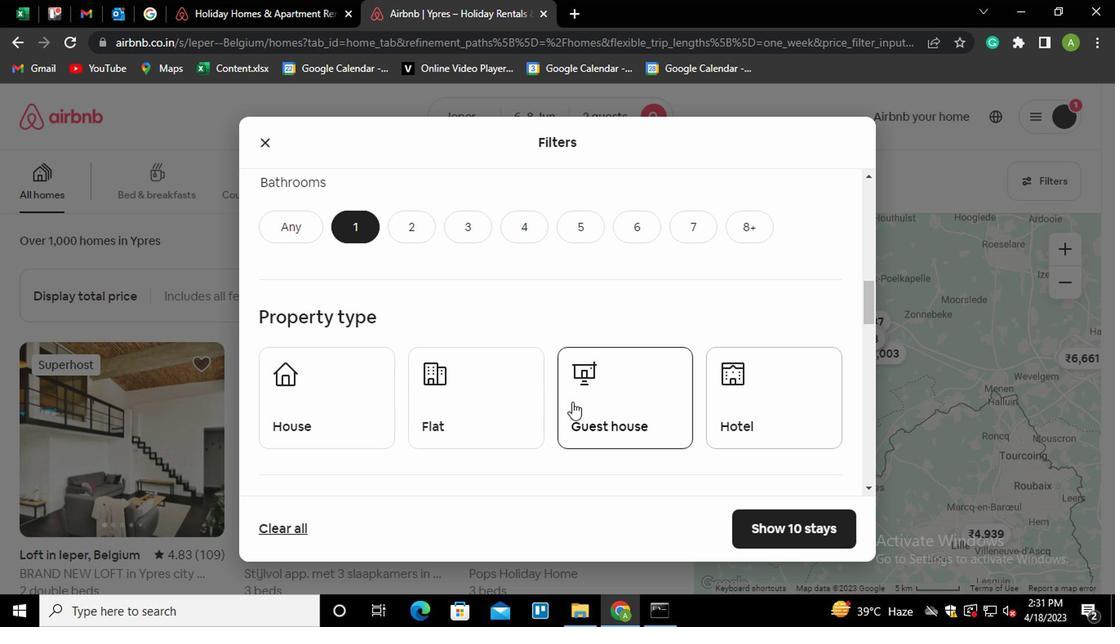 
Action: Mouse pressed left at (468, 409)
Screenshot: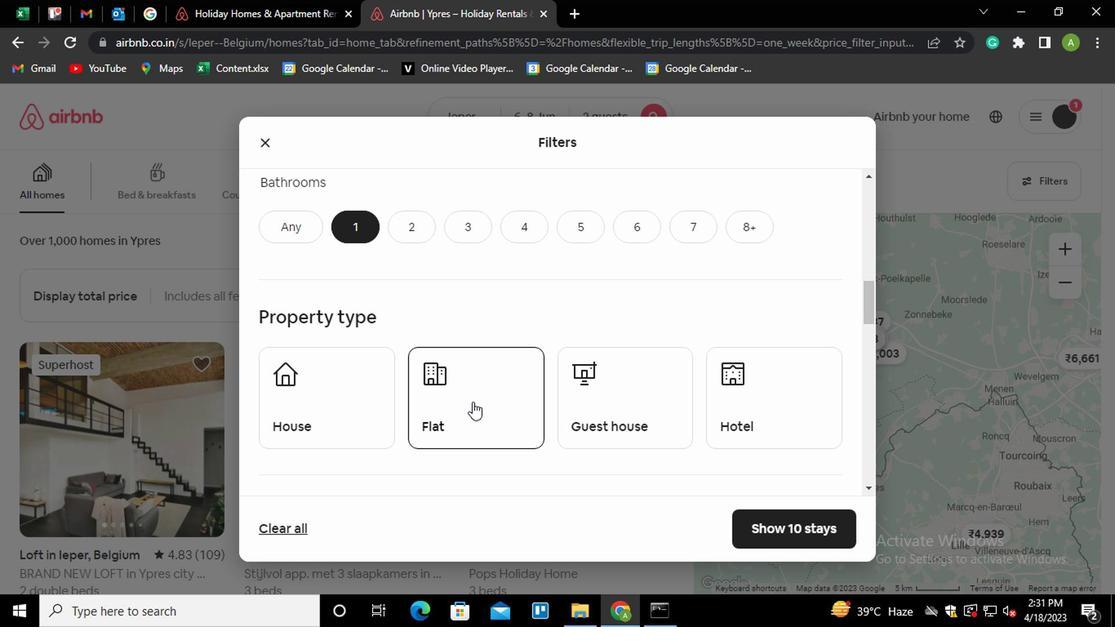 
Action: Mouse moved to (556, 377)
Screenshot: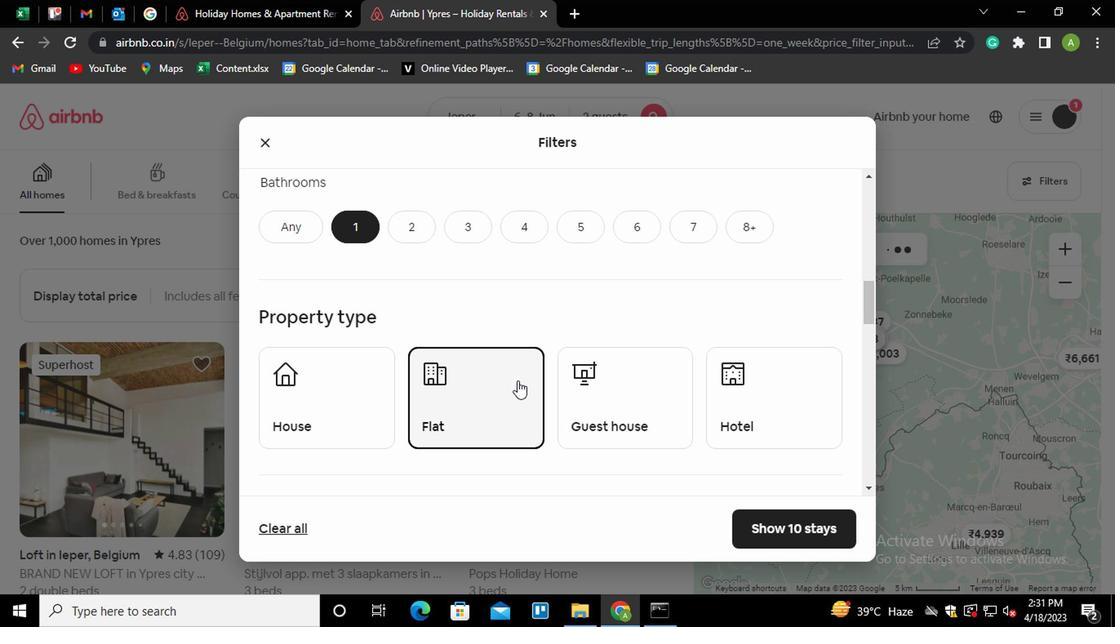 
Action: Mouse scrolled (556, 376) with delta (0, 0)
Screenshot: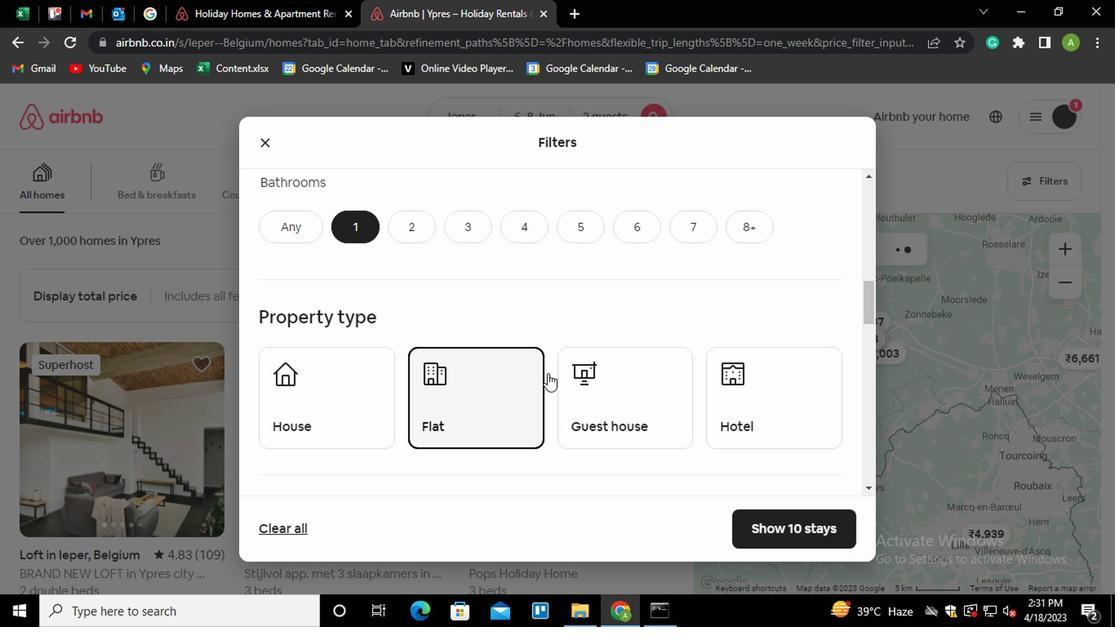 
Action: Mouse scrolled (556, 376) with delta (0, 0)
Screenshot: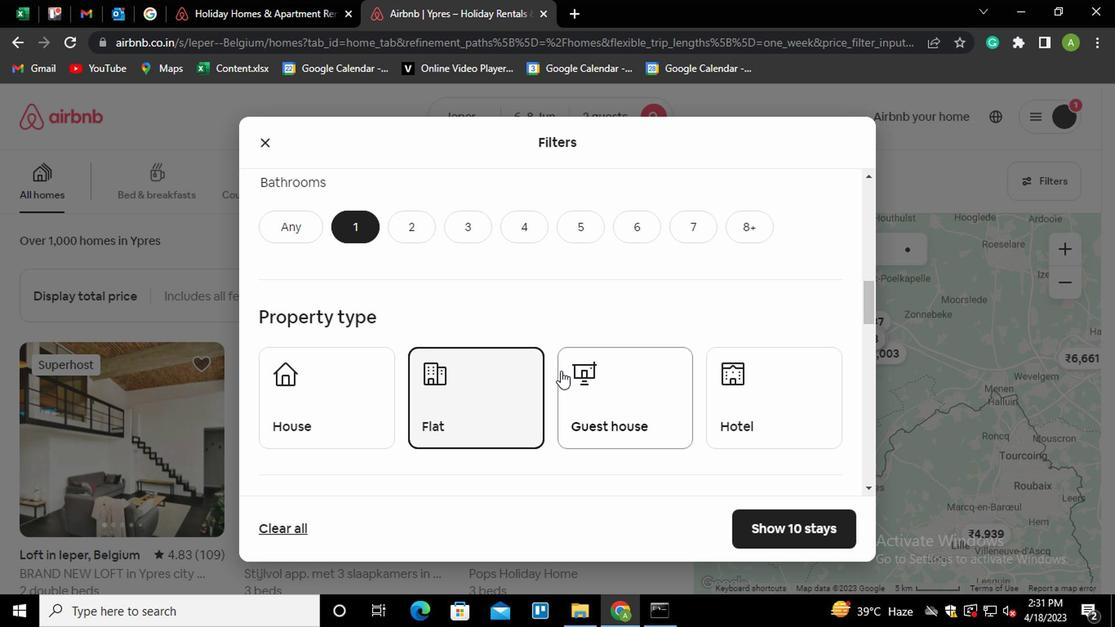 
Action: Mouse scrolled (556, 376) with delta (0, 0)
Screenshot: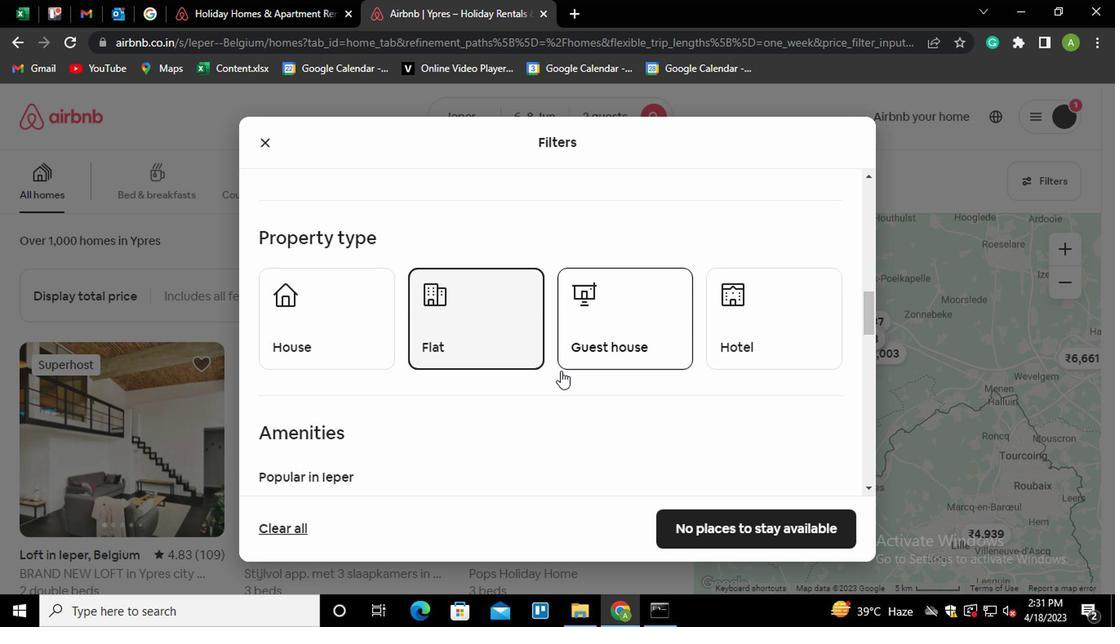 
Action: Mouse moved to (290, 467)
Screenshot: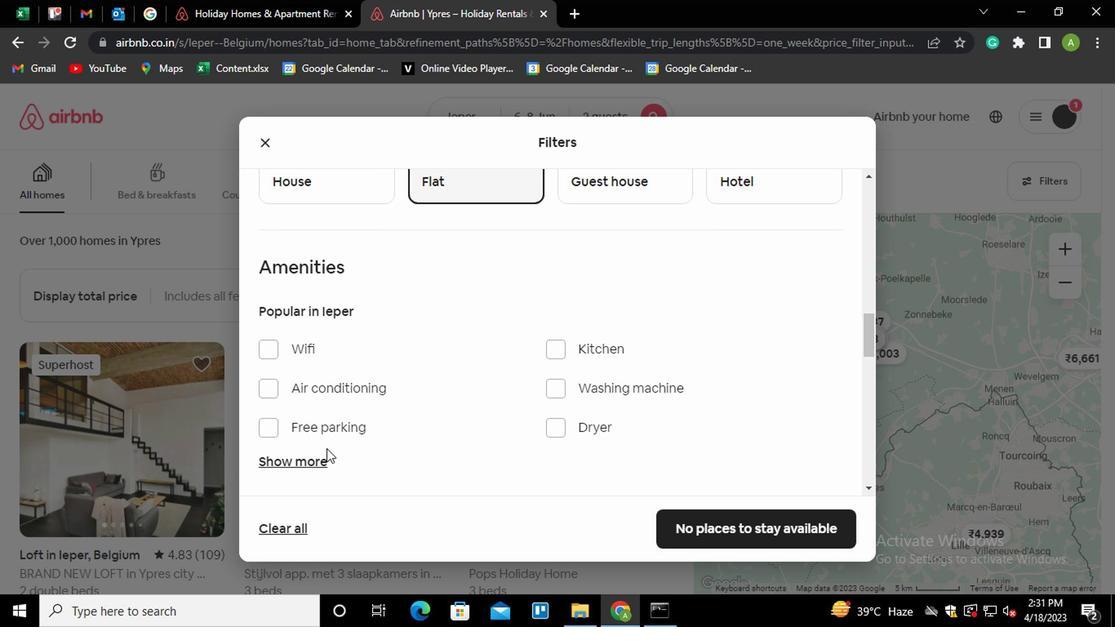 
Action: Mouse pressed left at (290, 467)
Screenshot: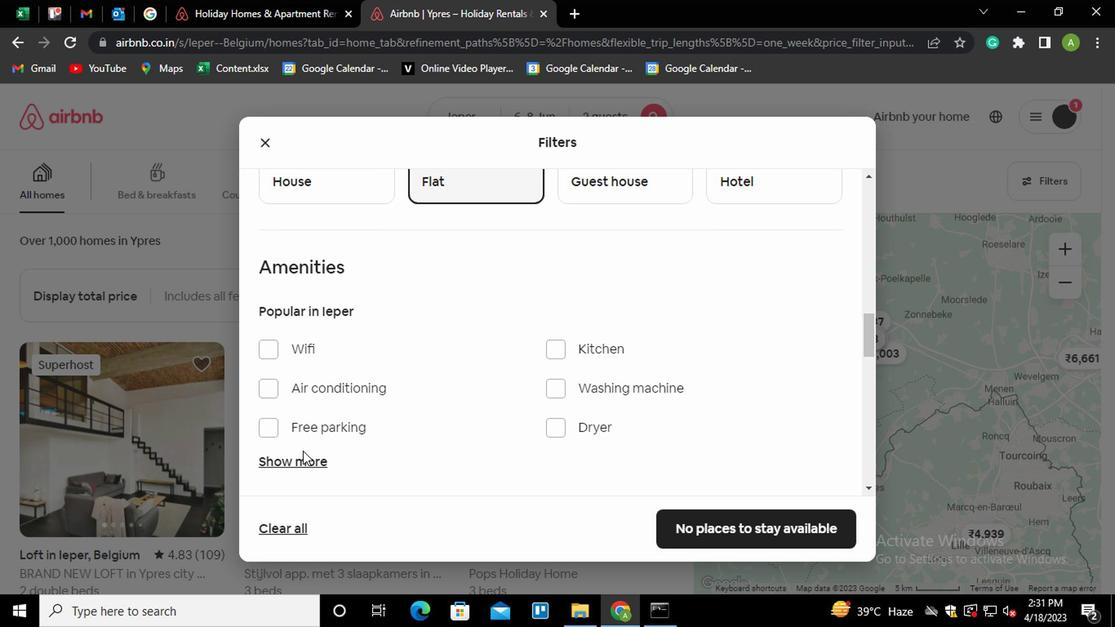 
Action: Mouse moved to (276, 353)
Screenshot: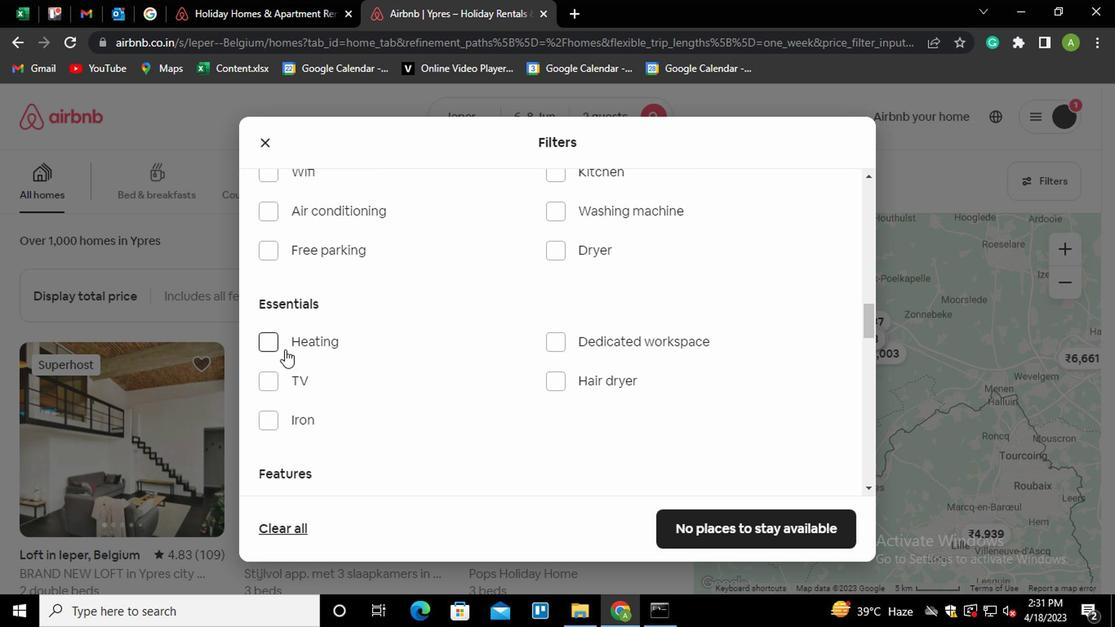 
Action: Mouse pressed left at (276, 353)
Screenshot: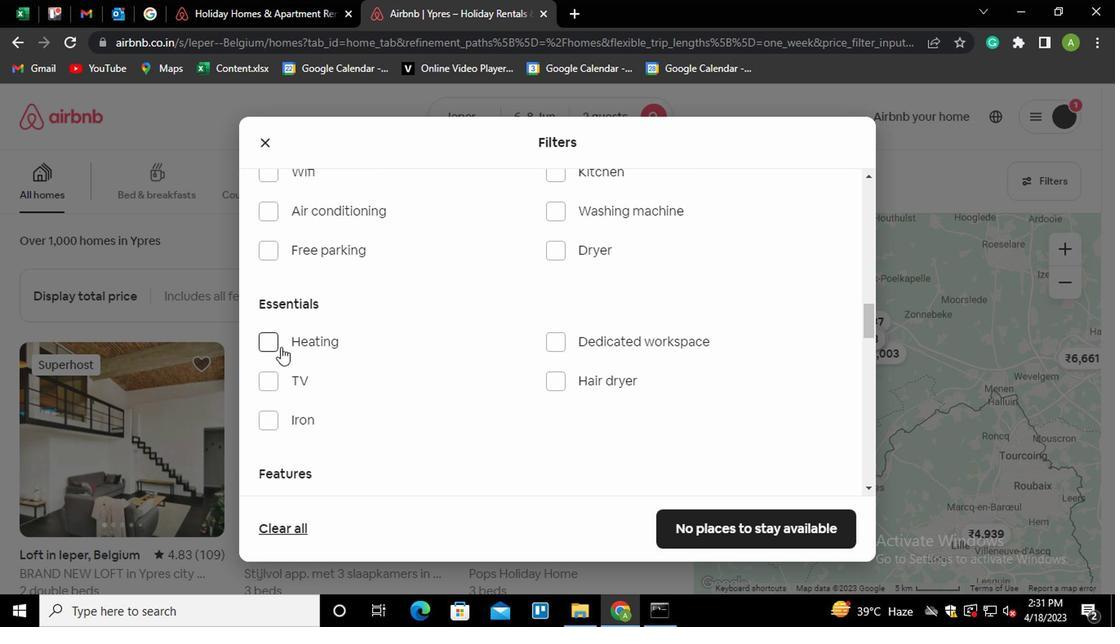 
Action: Mouse moved to (505, 381)
Screenshot: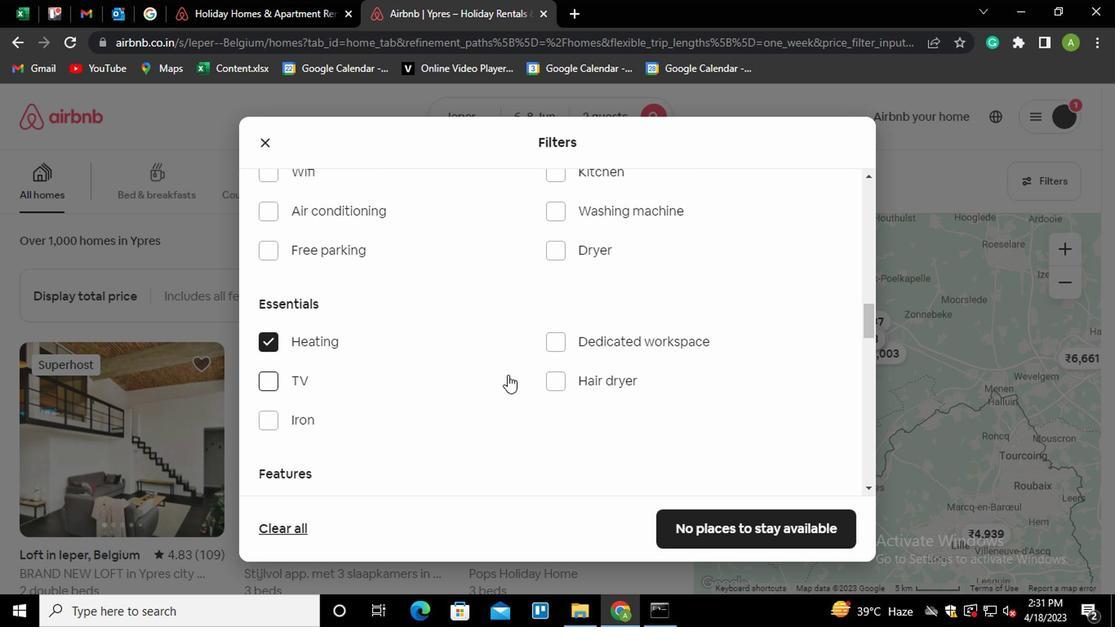 
Action: Mouse scrolled (505, 381) with delta (0, 0)
Screenshot: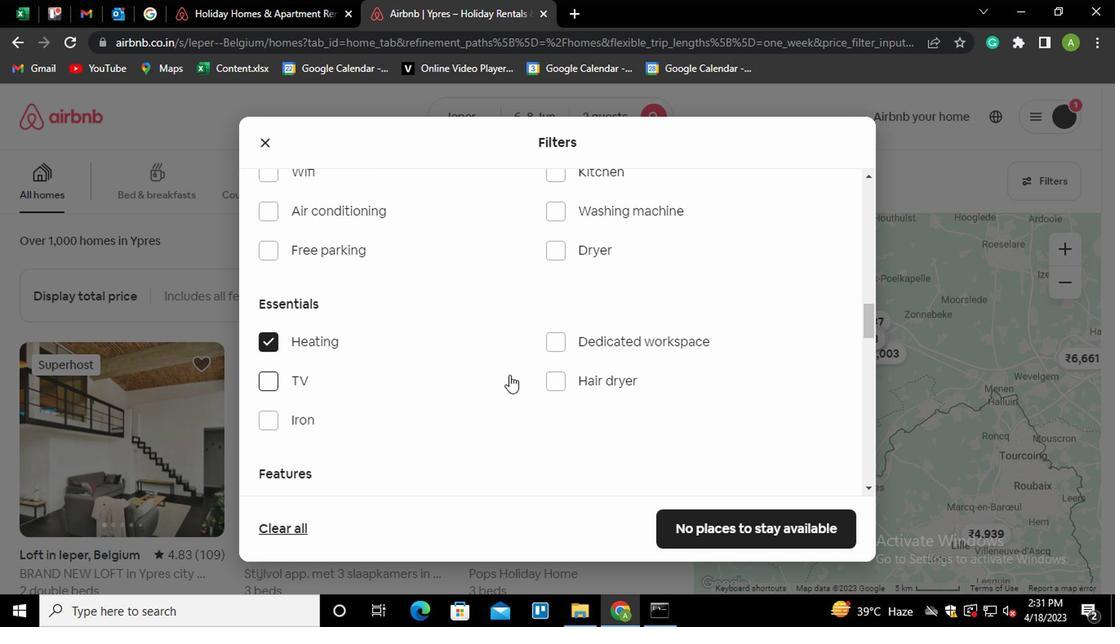 
Action: Mouse moved to (505, 381)
Screenshot: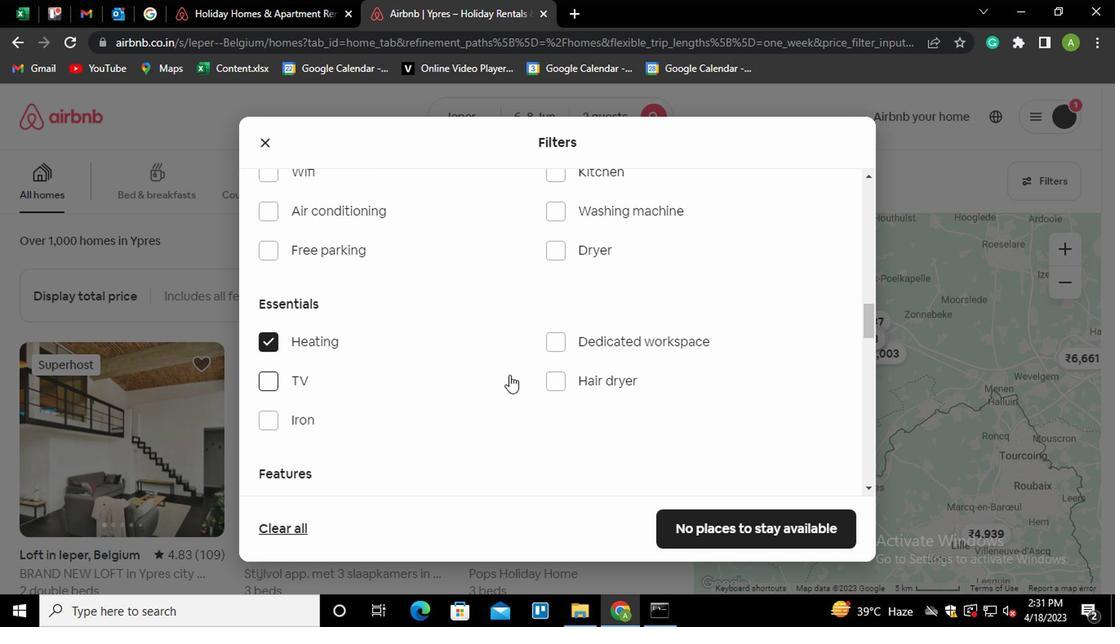 
Action: Mouse scrolled (505, 381) with delta (0, 0)
Screenshot: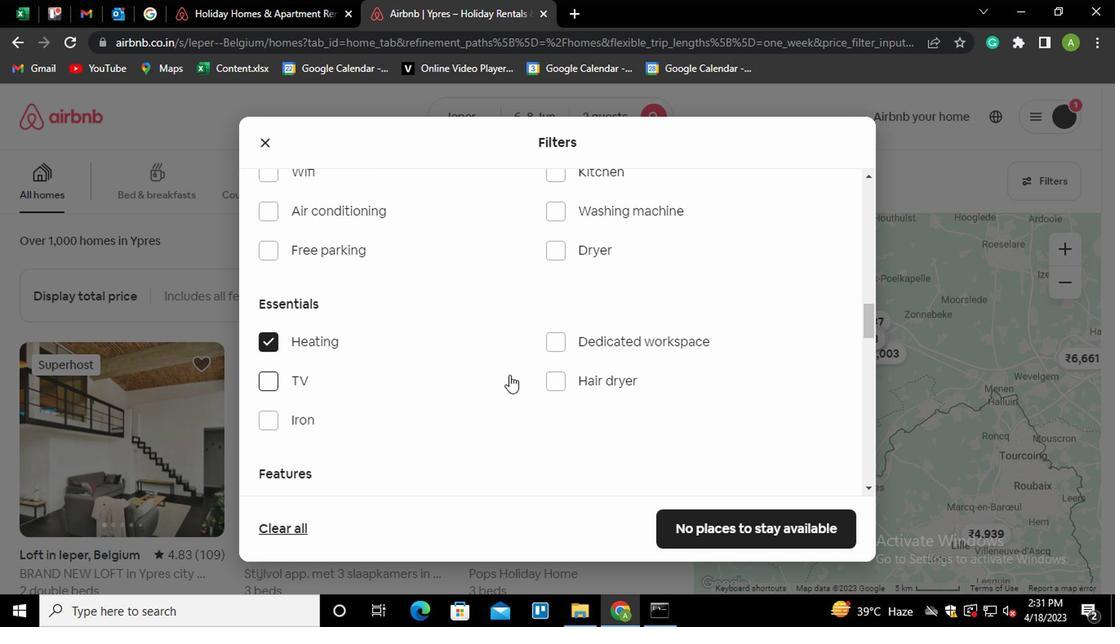 
Action: Mouse scrolled (505, 381) with delta (0, 0)
Screenshot: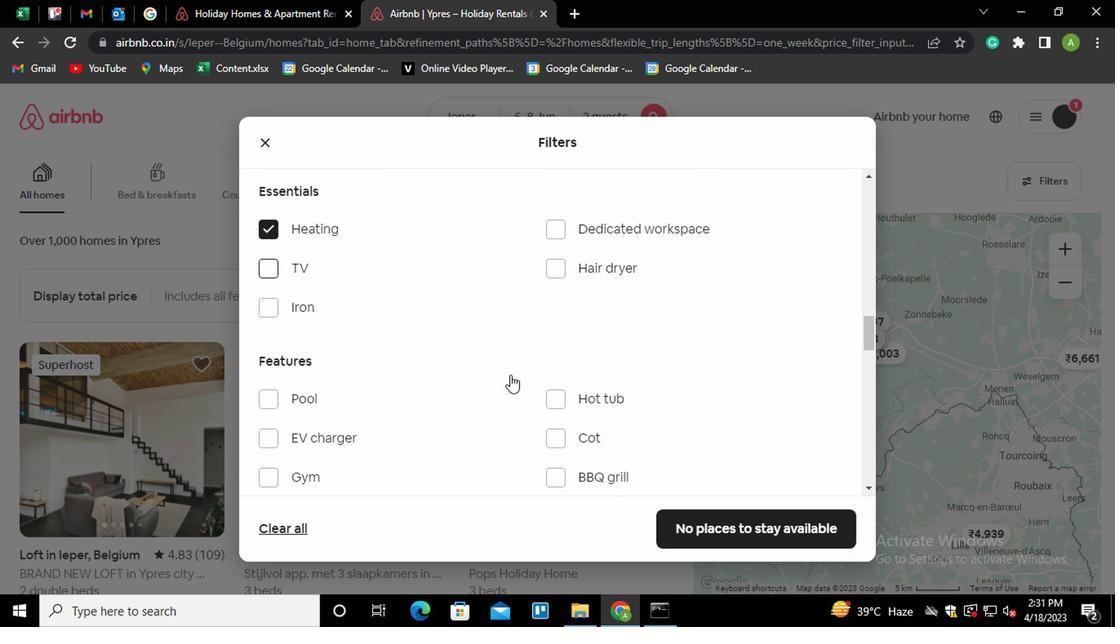 
Action: Mouse scrolled (505, 381) with delta (0, 0)
Screenshot: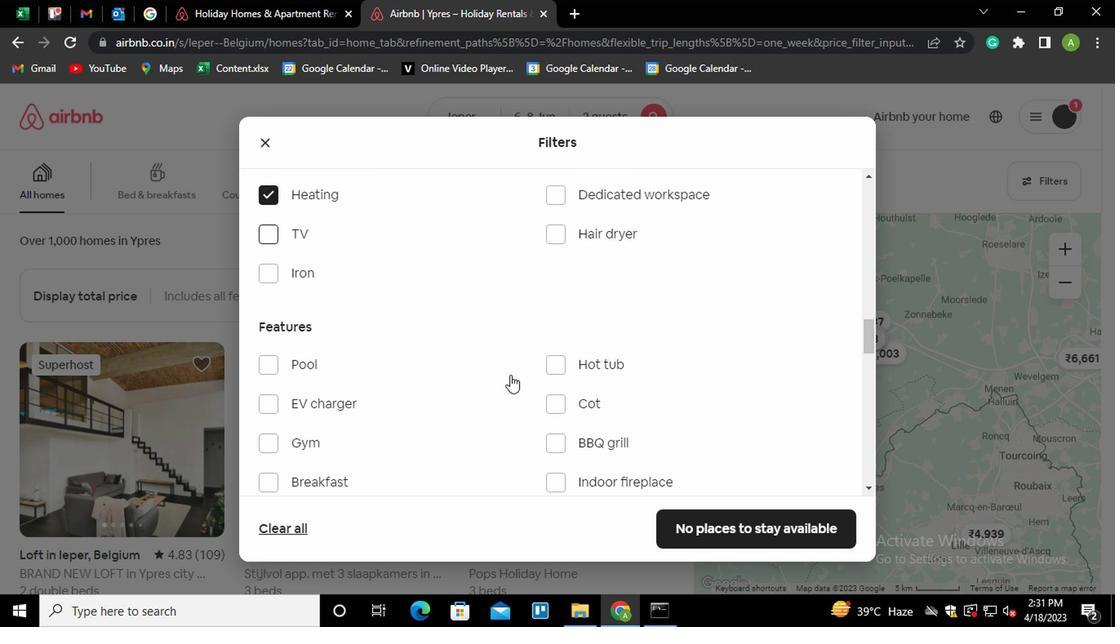 
Action: Mouse scrolled (505, 381) with delta (0, 0)
Screenshot: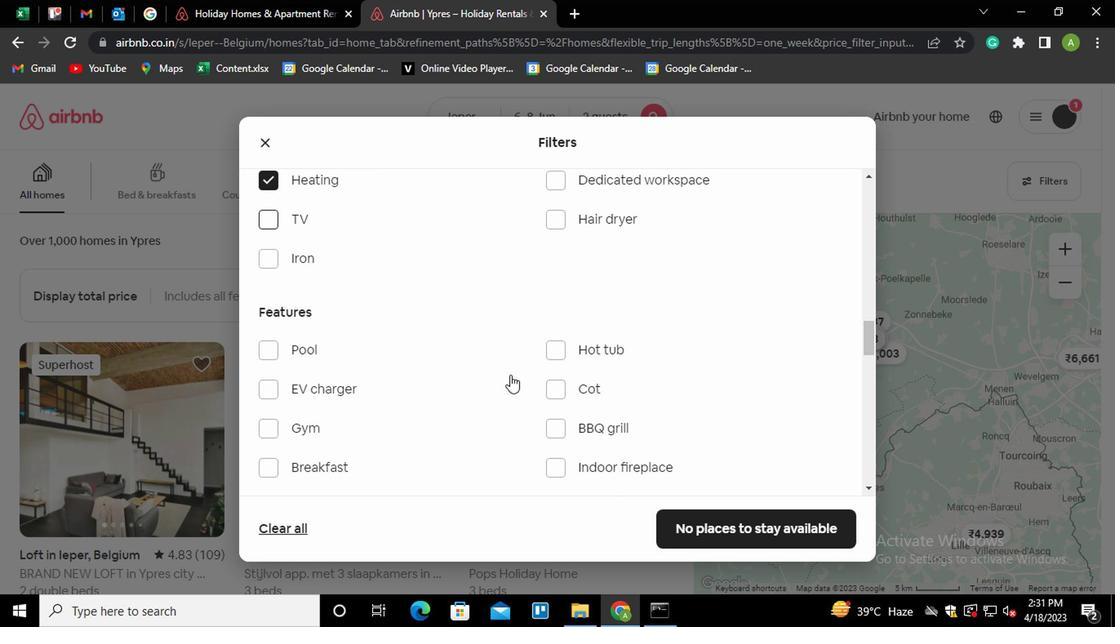 
Action: Mouse scrolled (505, 381) with delta (0, 0)
Screenshot: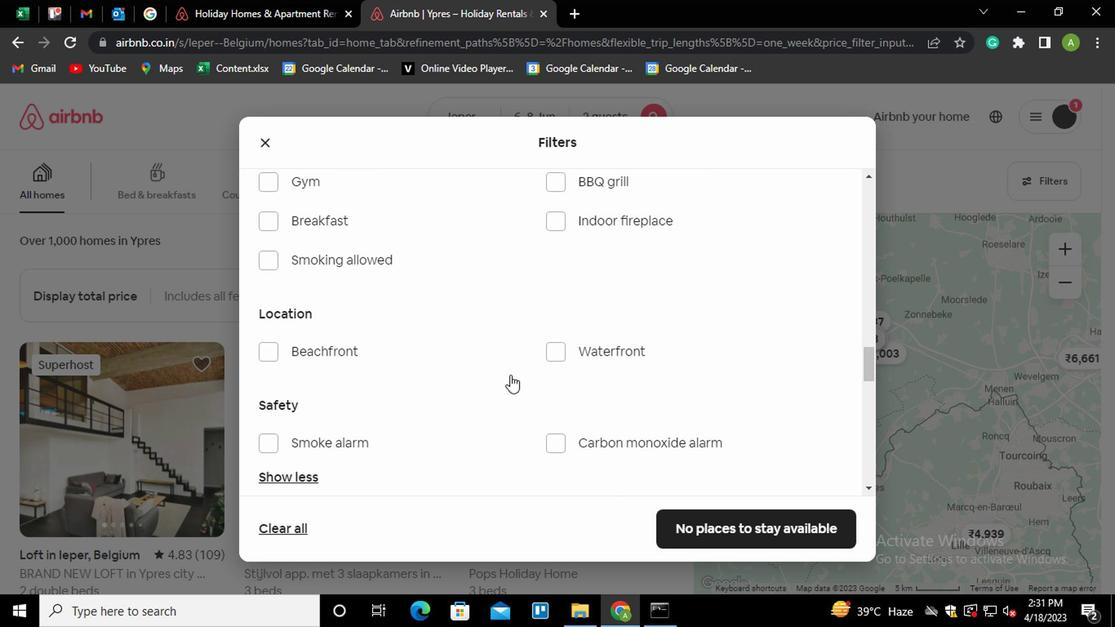 
Action: Mouse scrolled (505, 381) with delta (0, 0)
Screenshot: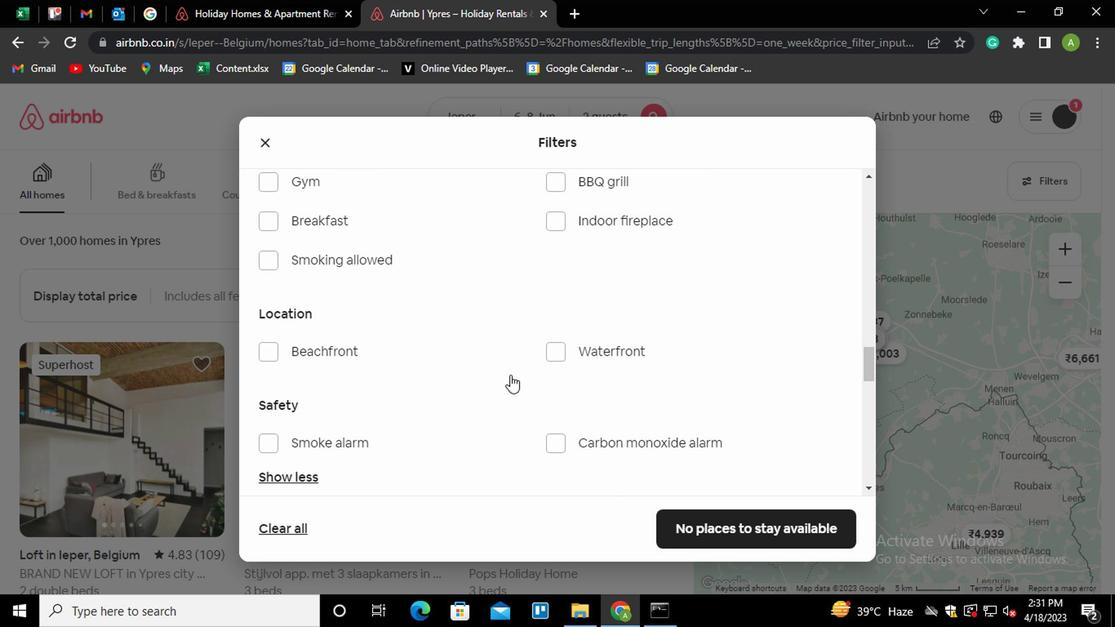 
Action: Mouse scrolled (505, 381) with delta (0, 0)
Screenshot: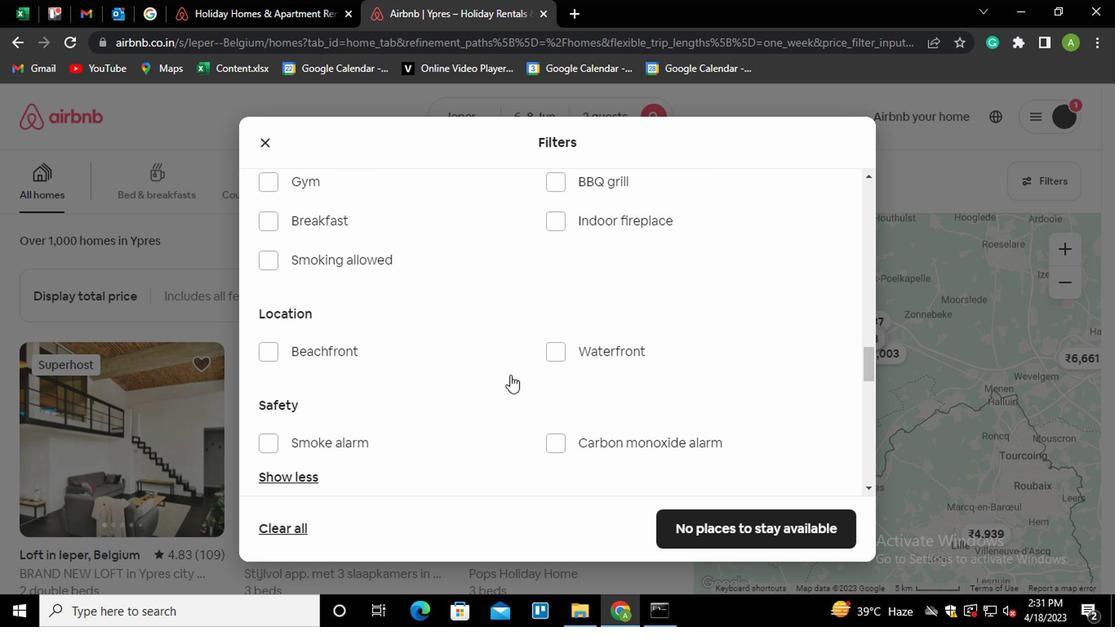 
Action: Mouse scrolled (505, 381) with delta (0, 0)
Screenshot: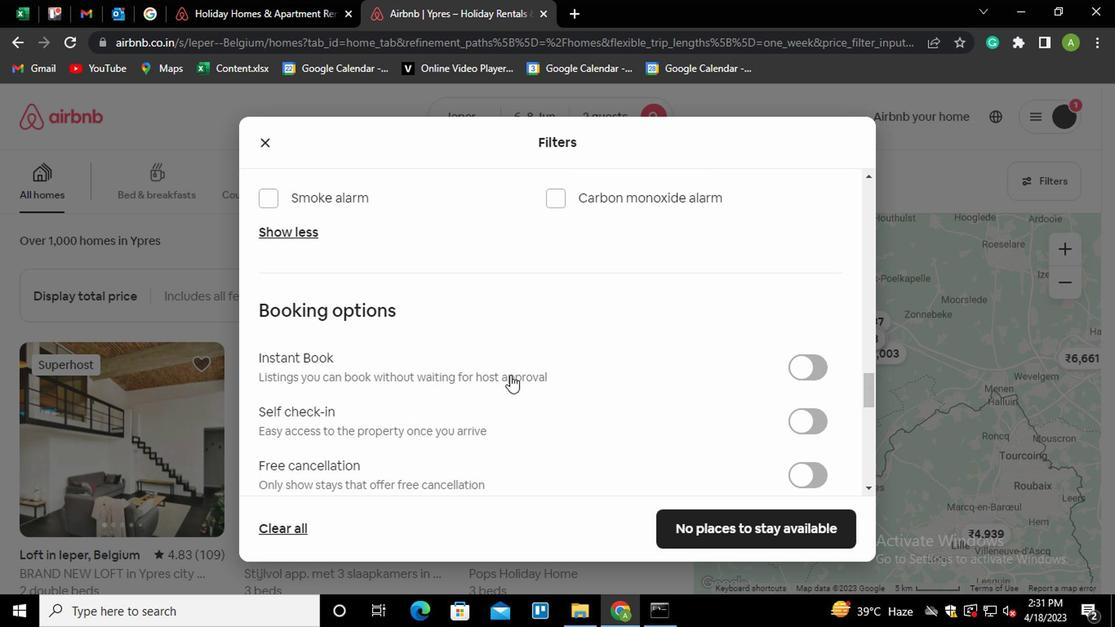 
Action: Mouse scrolled (505, 381) with delta (0, 0)
Screenshot: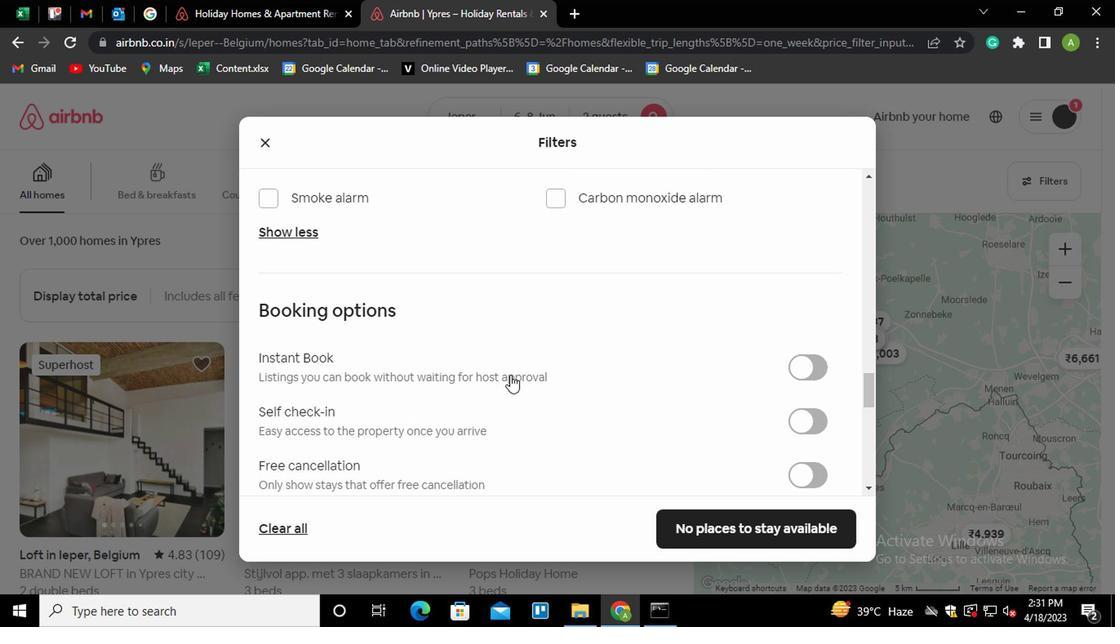 
Action: Mouse moved to (811, 266)
Screenshot: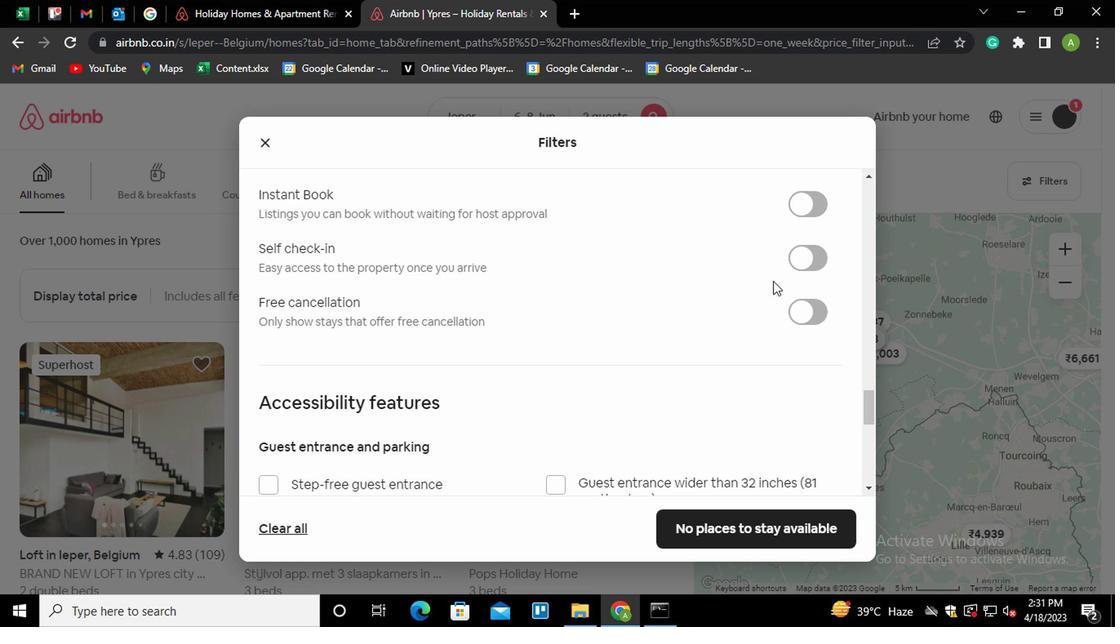 
Action: Mouse pressed left at (811, 266)
Screenshot: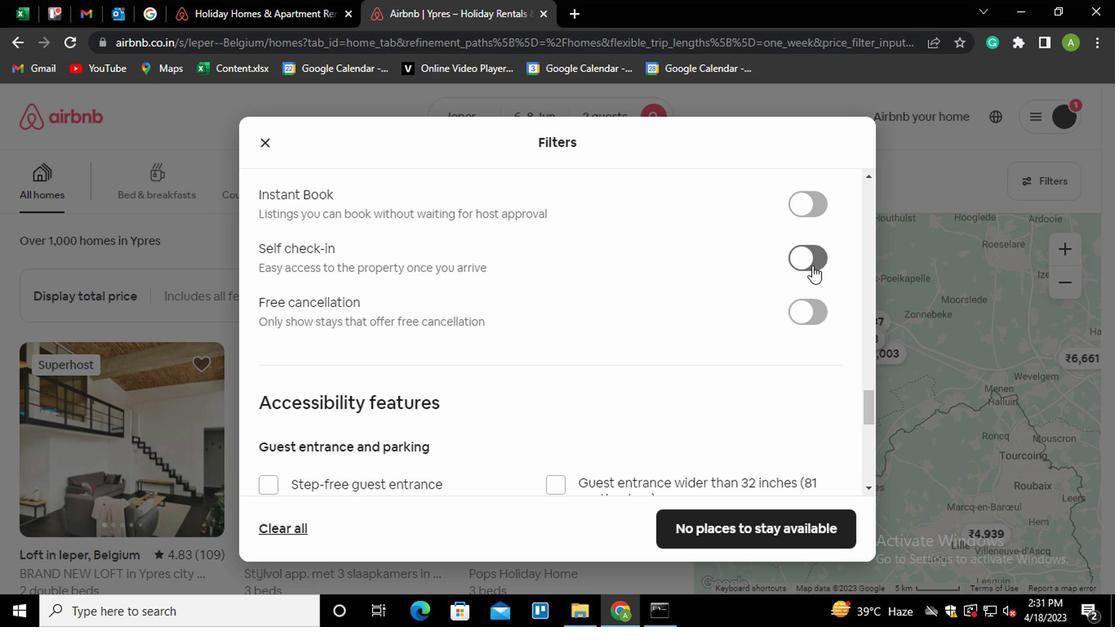 
Action: Mouse moved to (730, 347)
Screenshot: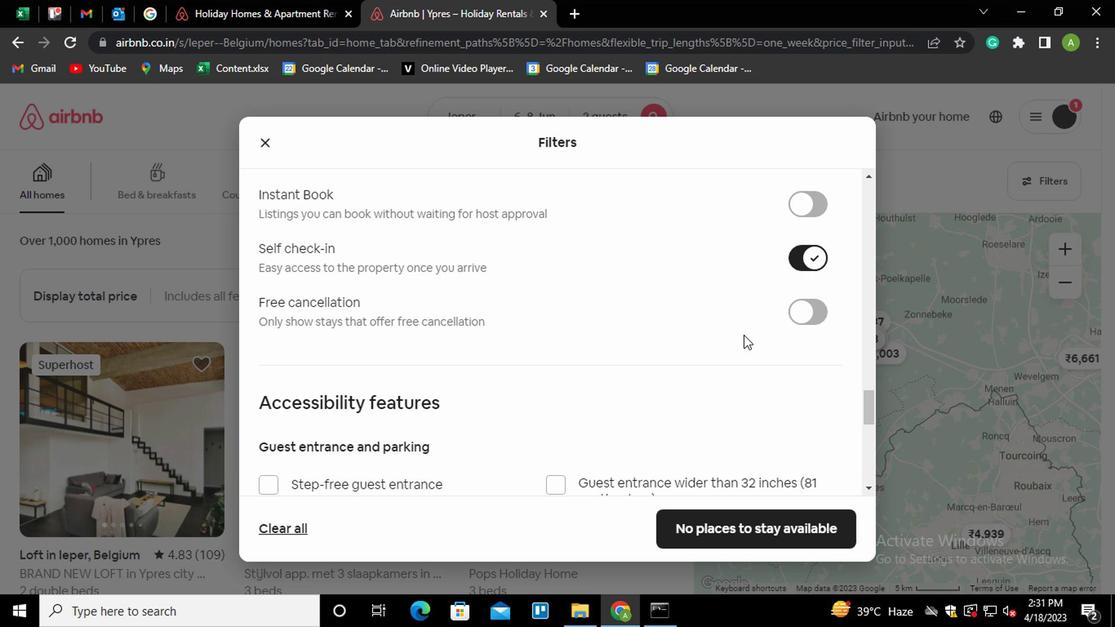 
Action: Mouse scrolled (730, 346) with delta (0, -1)
Screenshot: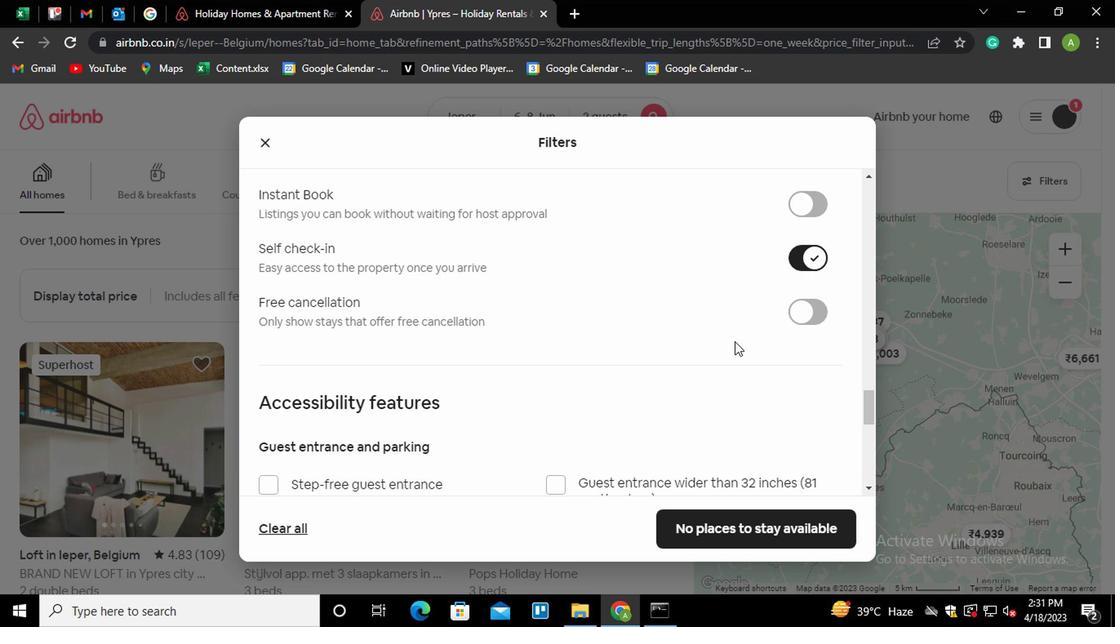 
Action: Mouse scrolled (730, 346) with delta (0, -1)
Screenshot: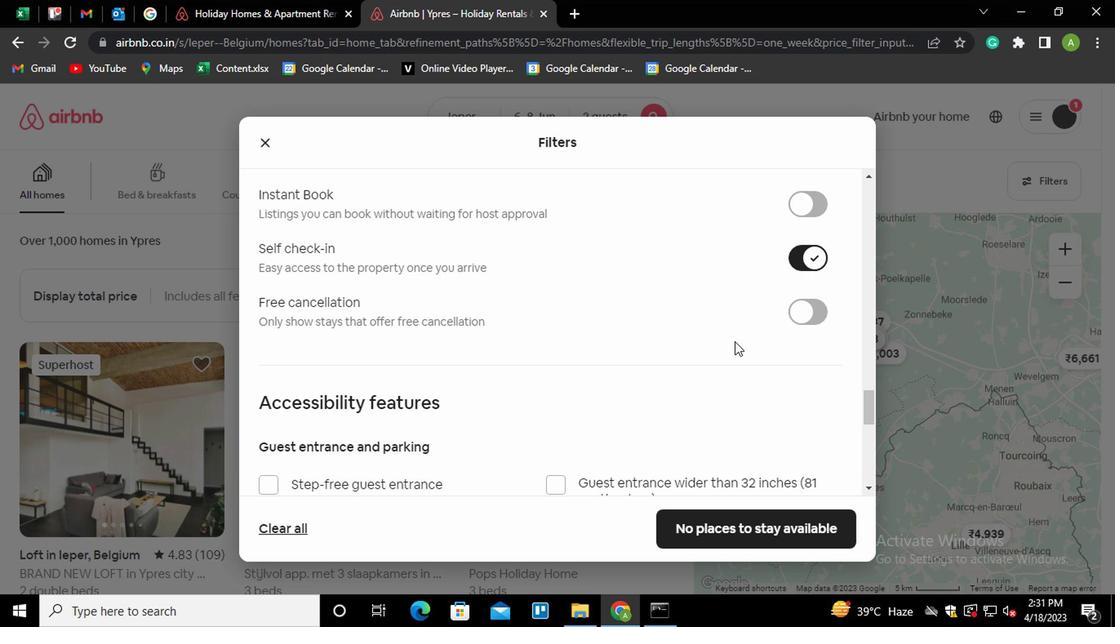 
Action: Mouse scrolled (730, 346) with delta (0, -1)
Screenshot: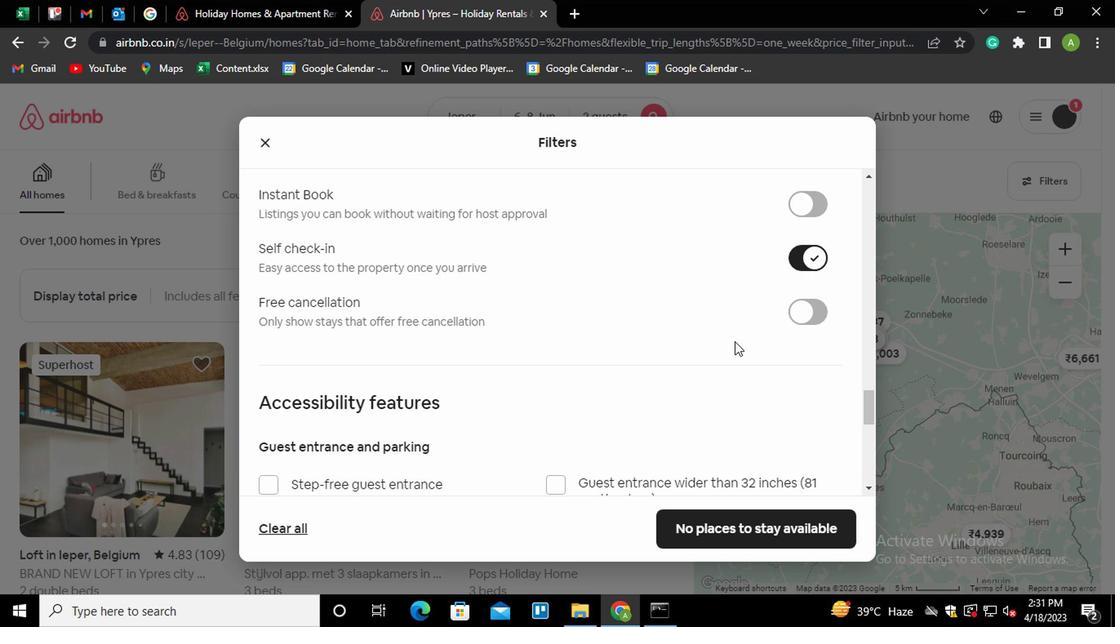 
Action: Mouse scrolled (730, 346) with delta (0, -1)
Screenshot: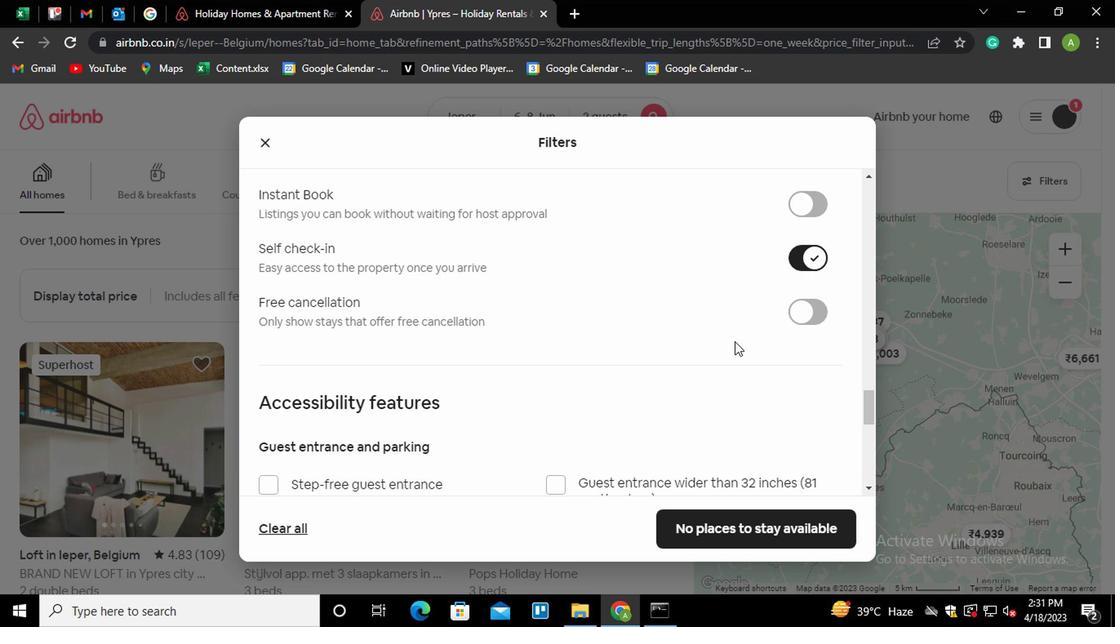 
Action: Mouse scrolled (730, 346) with delta (0, -1)
Screenshot: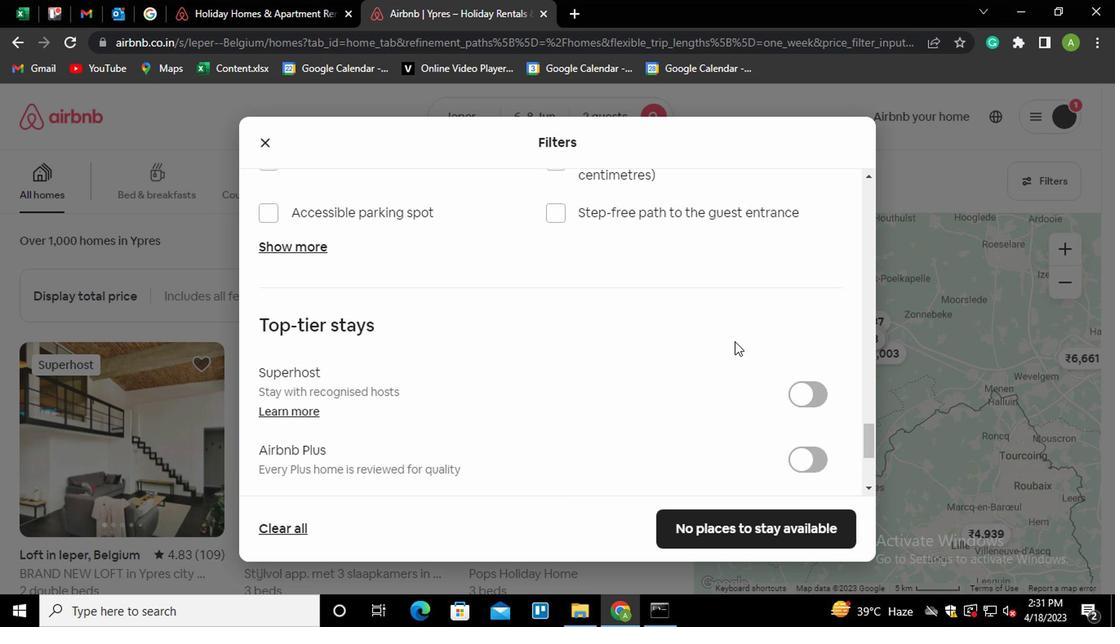 
Action: Mouse scrolled (730, 346) with delta (0, -1)
Screenshot: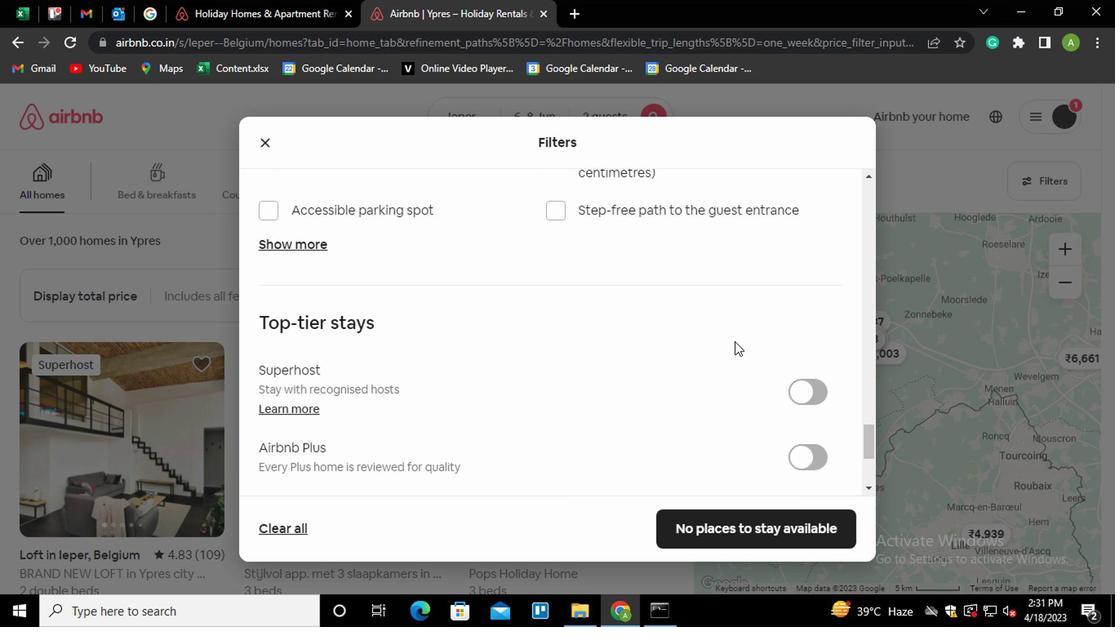 
Action: Mouse scrolled (730, 346) with delta (0, -1)
Screenshot: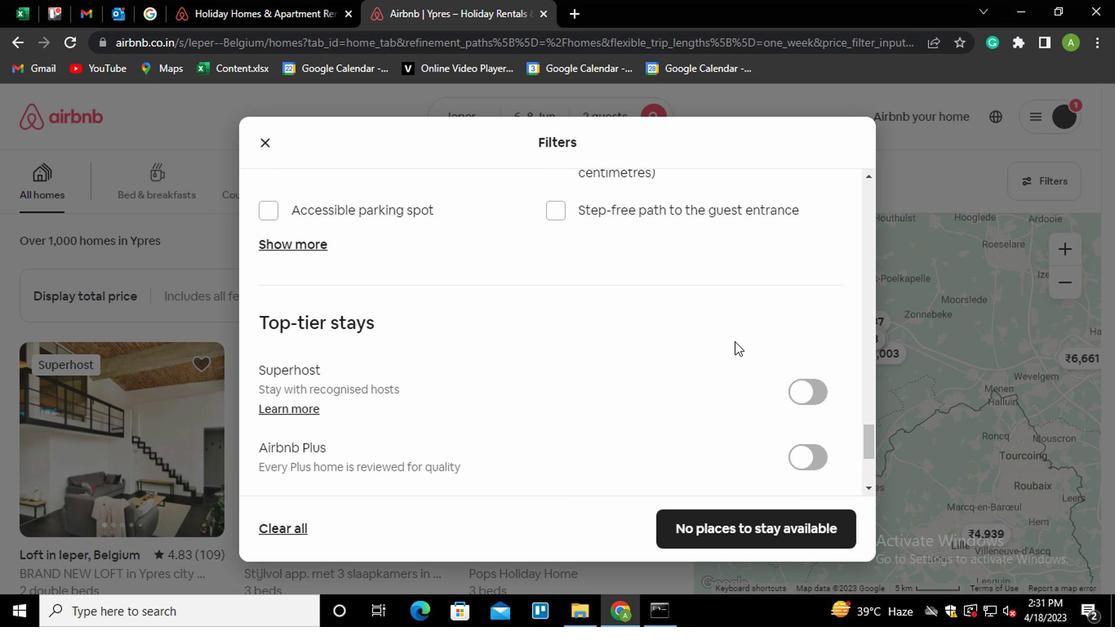 
Action: Mouse moved to (286, 384)
Screenshot: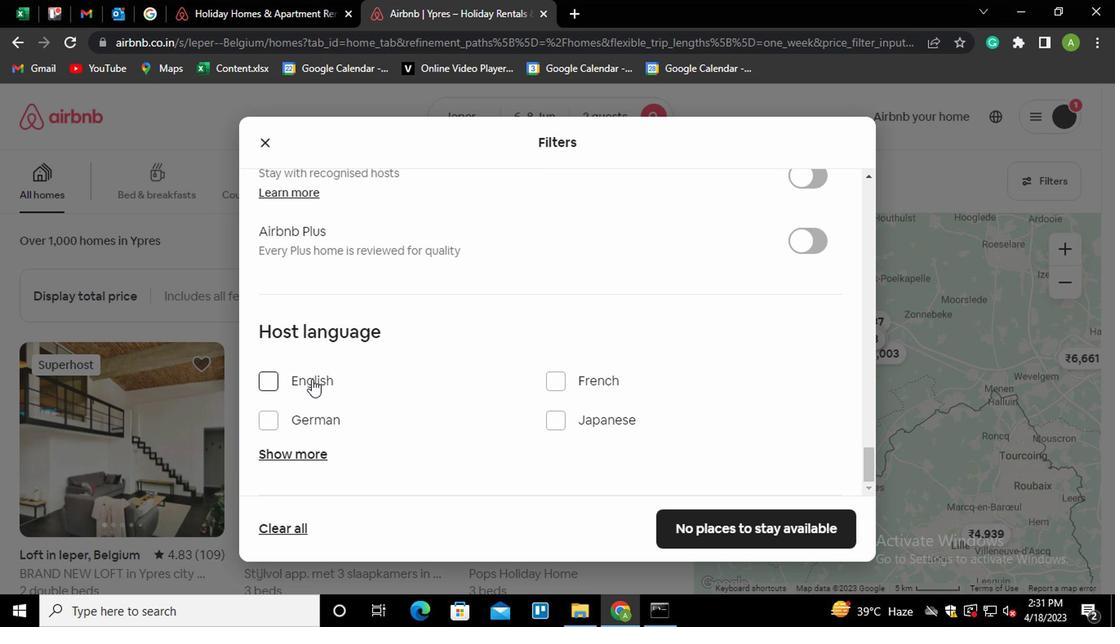 
Action: Mouse pressed left at (286, 384)
Screenshot: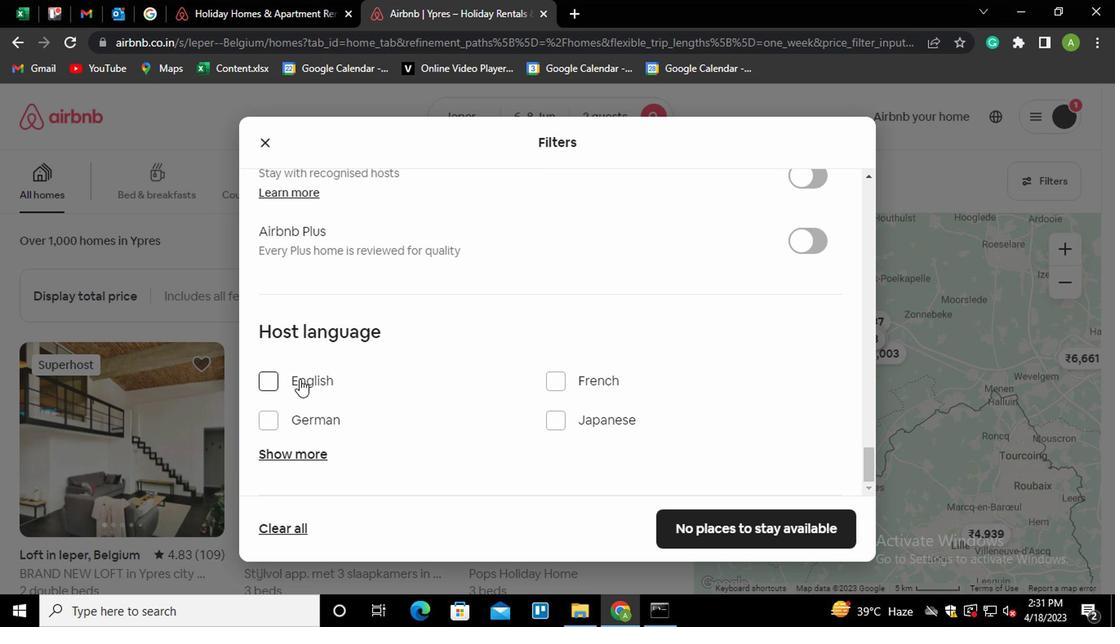 
Action: Mouse moved to (704, 530)
Screenshot: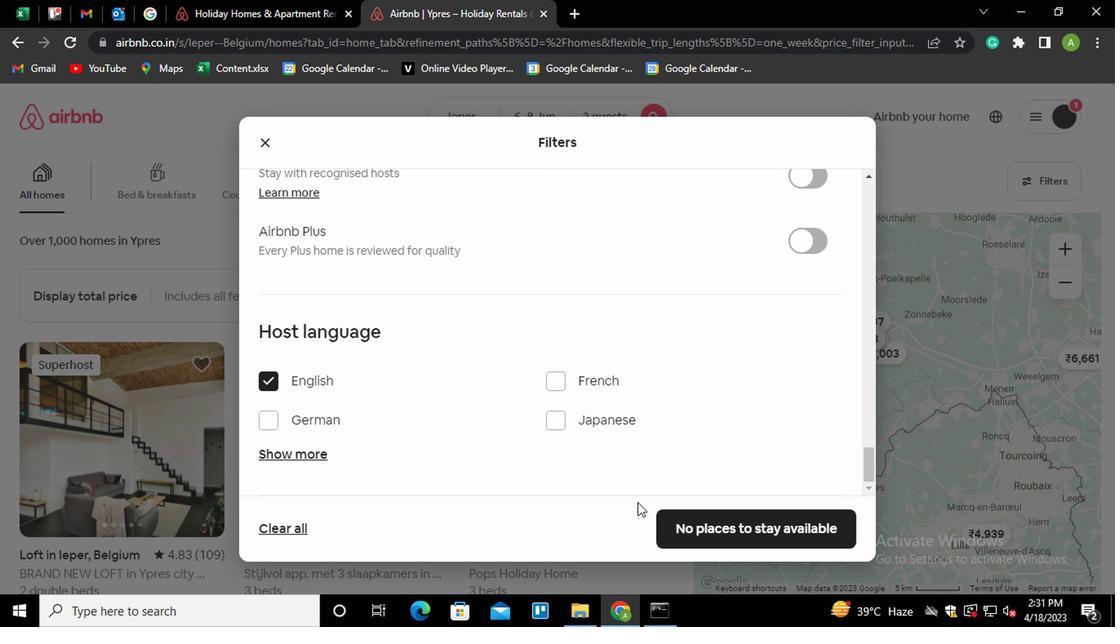 
Action: Mouse pressed left at (704, 530)
Screenshot: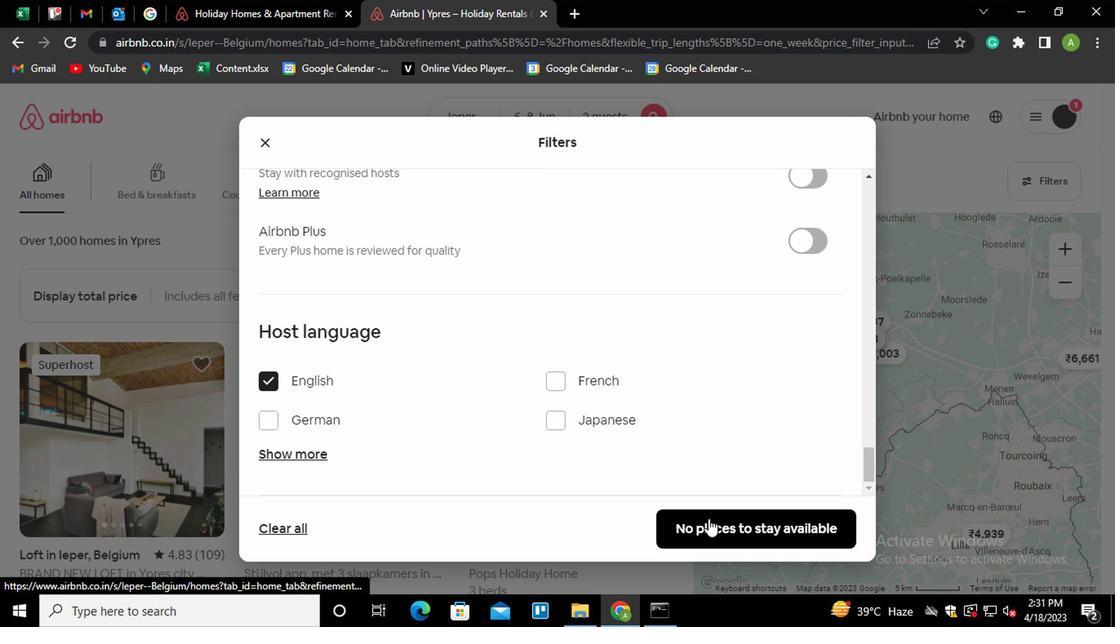 
